 Task: Search one way flight ticket for 5 adults, 1 child, 2 infants in seat and 1 infant on lap in business from San Juan: Fernando Luis Ribas Dominicci Airport (isla Grande Airport) to Greenville: Pitt-greenville Airport on 5-2-2023. Choice of flights is American. Number of bags: 2 checked bags. Price is upto 81000. Outbound departure time preference is 10:00.
Action: Mouse moved to (224, 337)
Screenshot: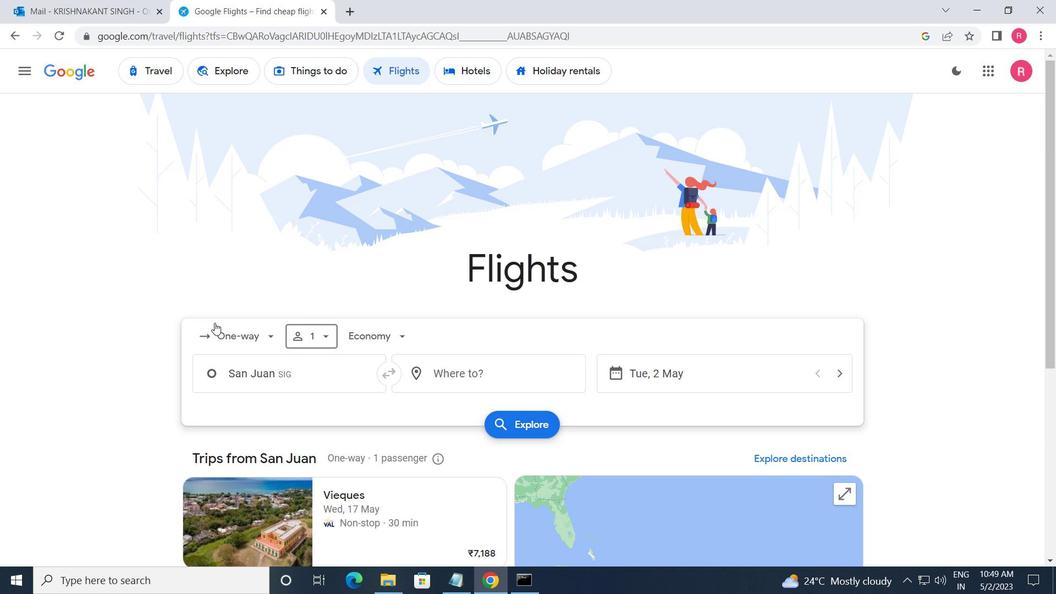 
Action: Mouse pressed left at (224, 337)
Screenshot: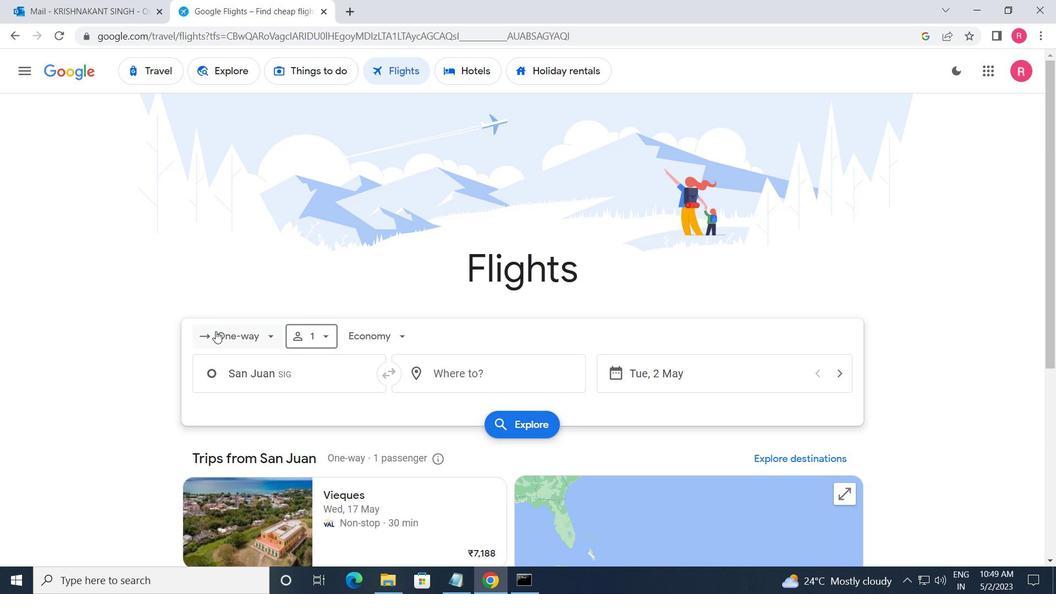 
Action: Mouse moved to (248, 402)
Screenshot: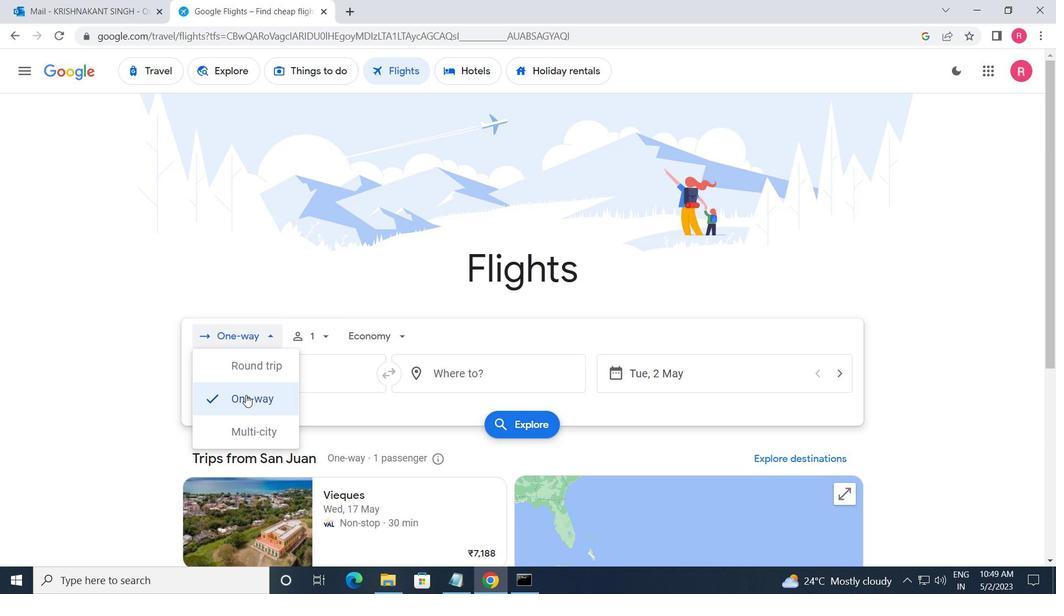
Action: Mouse pressed left at (248, 402)
Screenshot: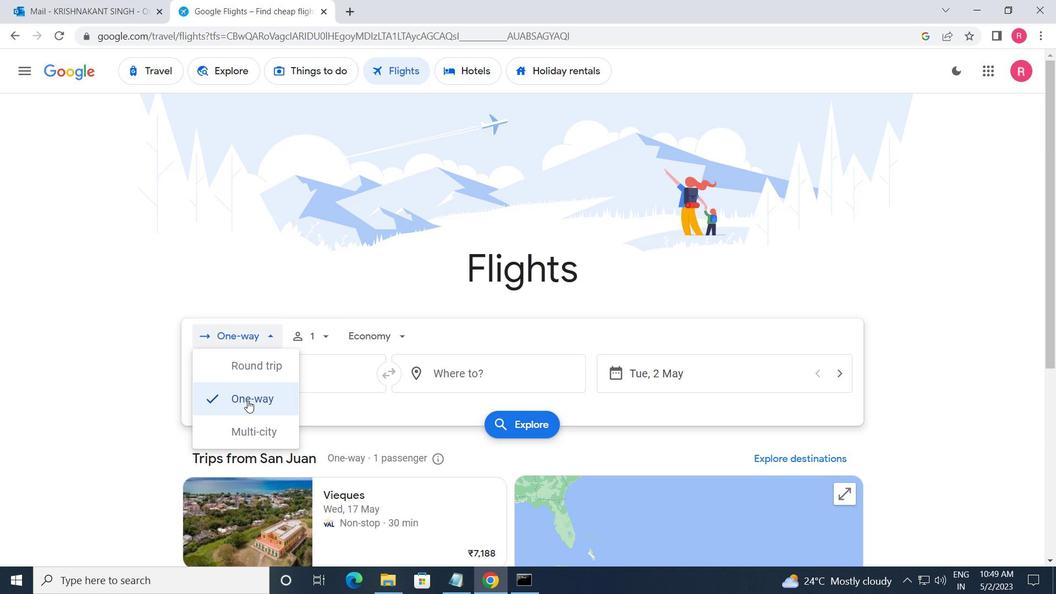 
Action: Mouse moved to (309, 336)
Screenshot: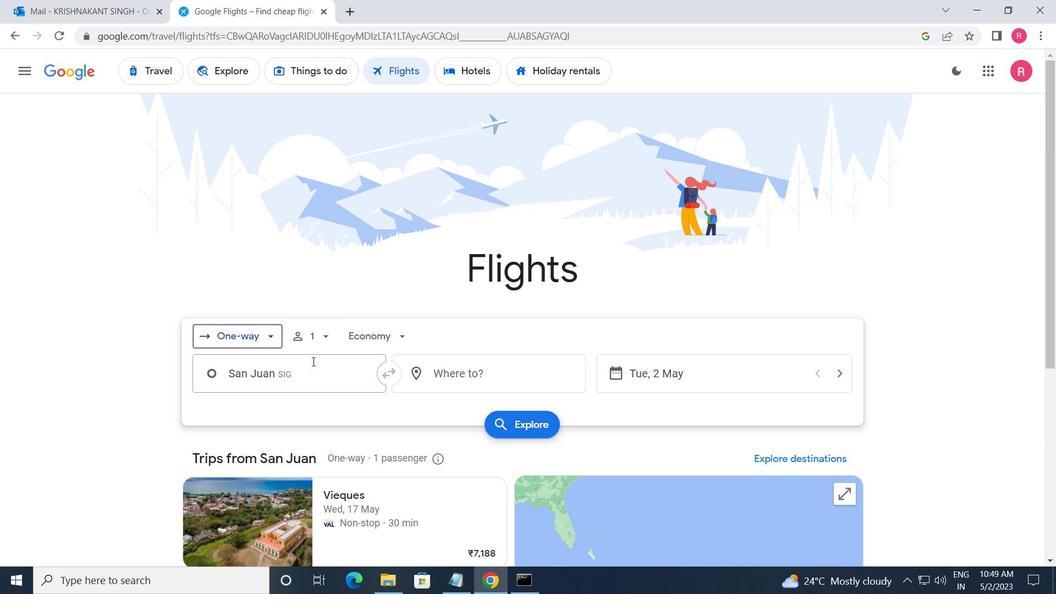 
Action: Mouse pressed left at (309, 336)
Screenshot: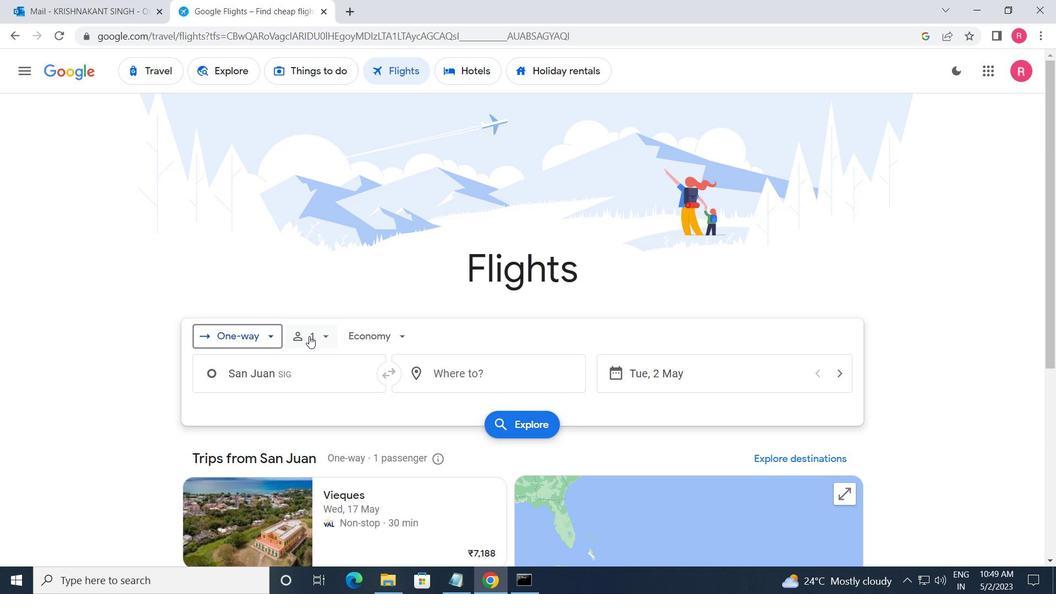
Action: Mouse moved to (432, 381)
Screenshot: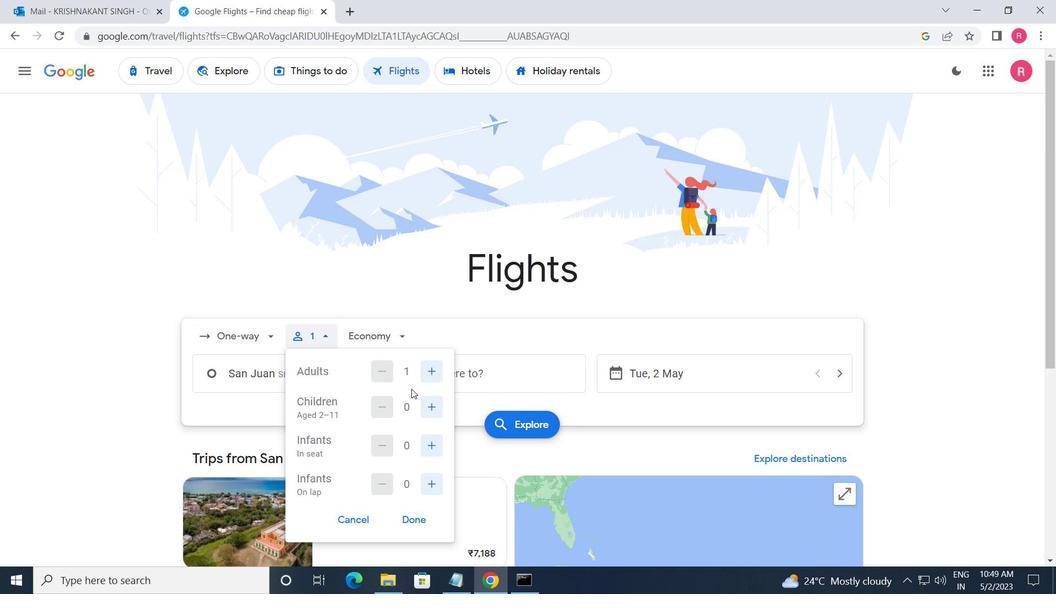 
Action: Mouse pressed left at (432, 381)
Screenshot: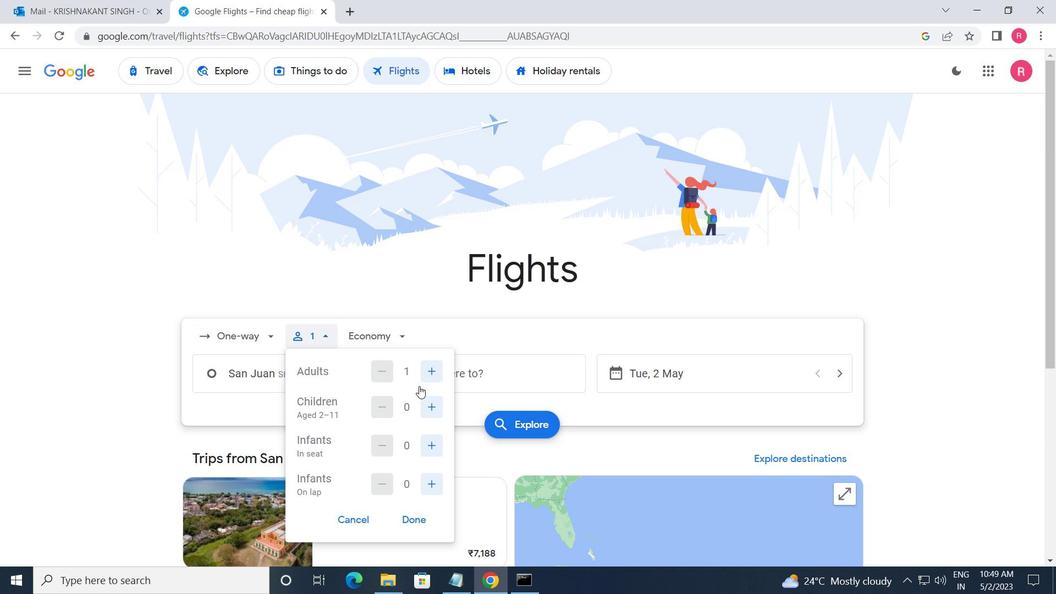 
Action: Mouse pressed left at (432, 381)
Screenshot: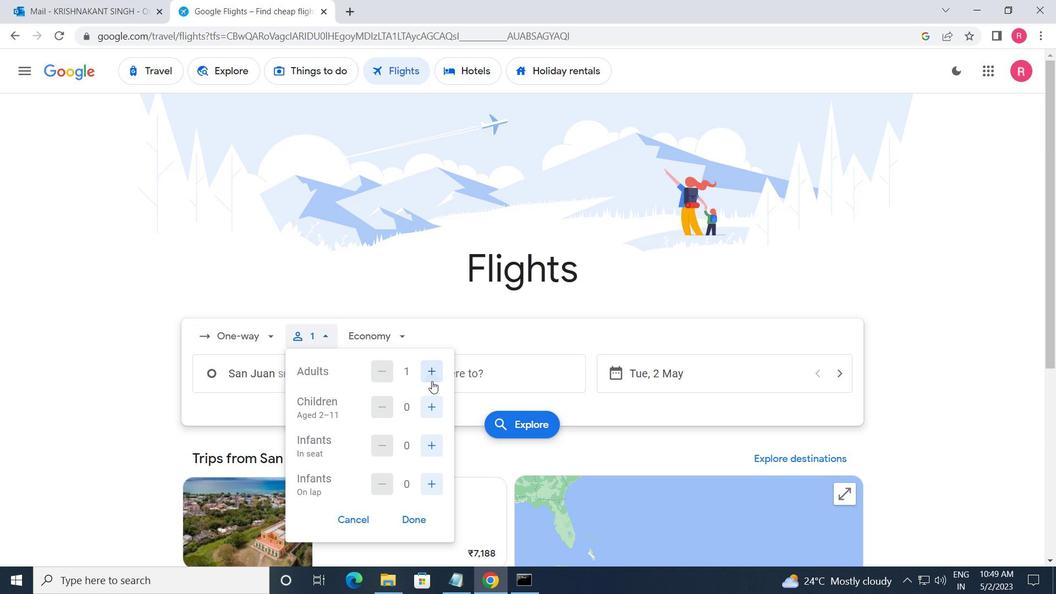 
Action: Mouse pressed left at (432, 381)
Screenshot: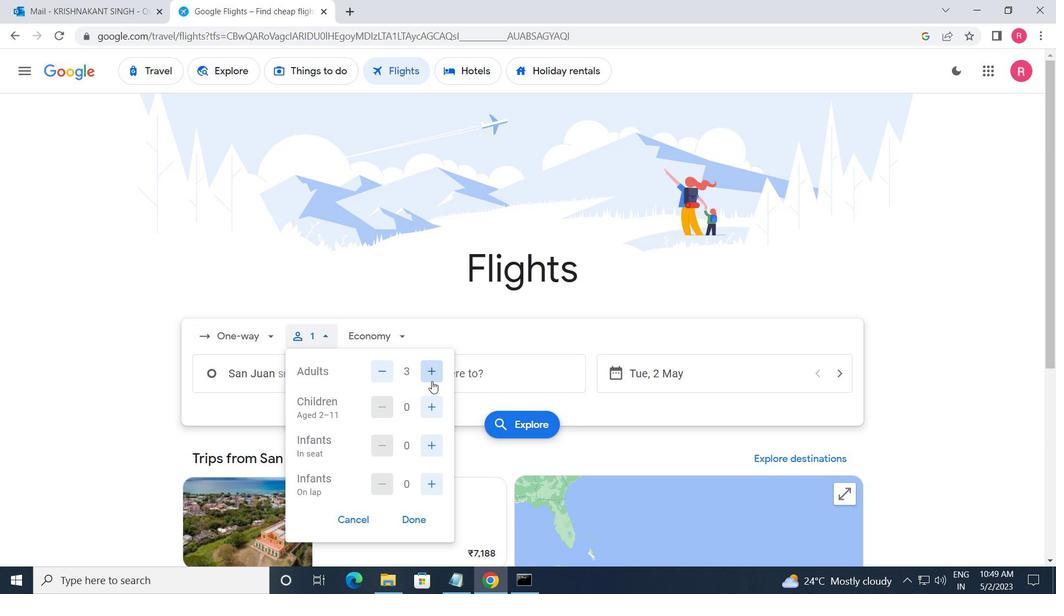 
Action: Mouse pressed left at (432, 381)
Screenshot: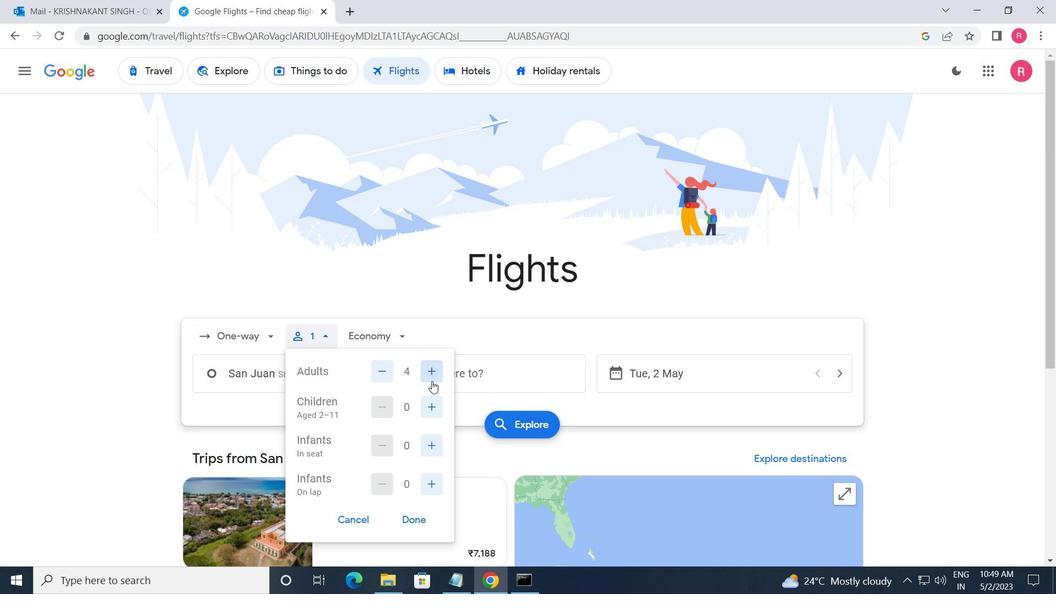
Action: Mouse moved to (433, 416)
Screenshot: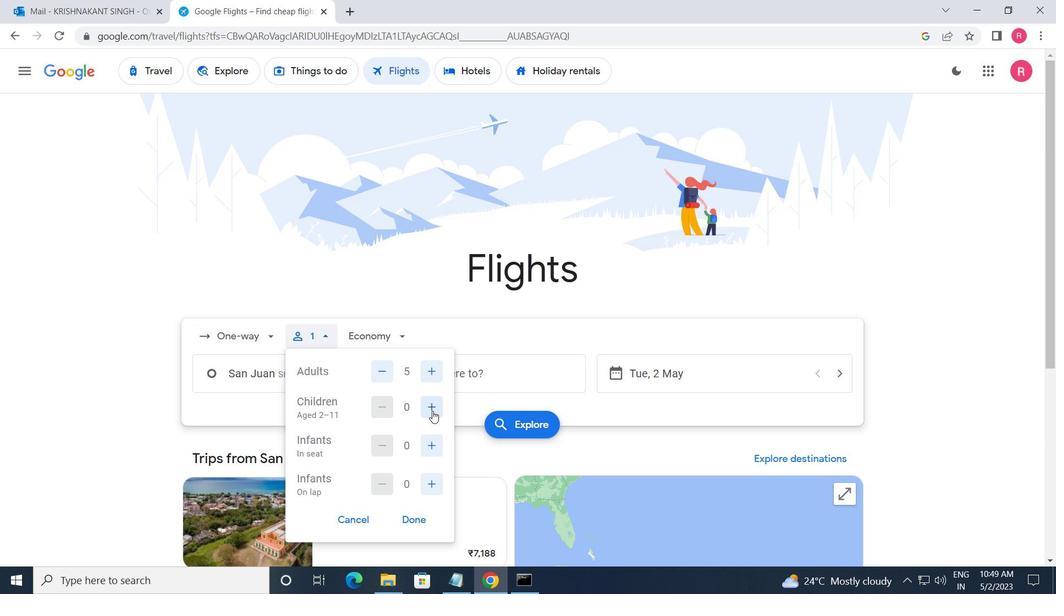 
Action: Mouse pressed left at (433, 416)
Screenshot: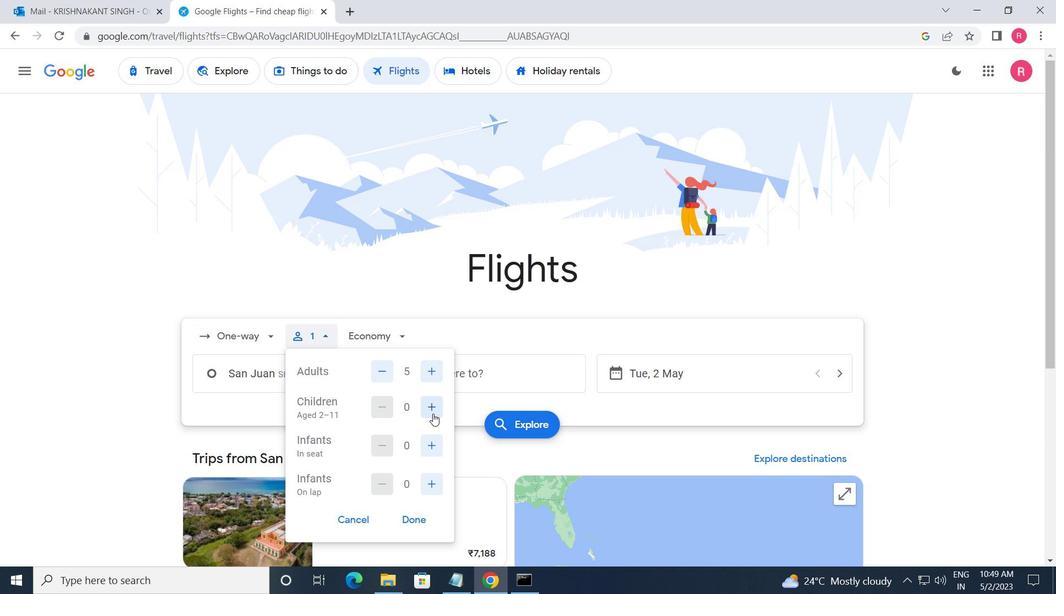 
Action: Mouse moved to (430, 441)
Screenshot: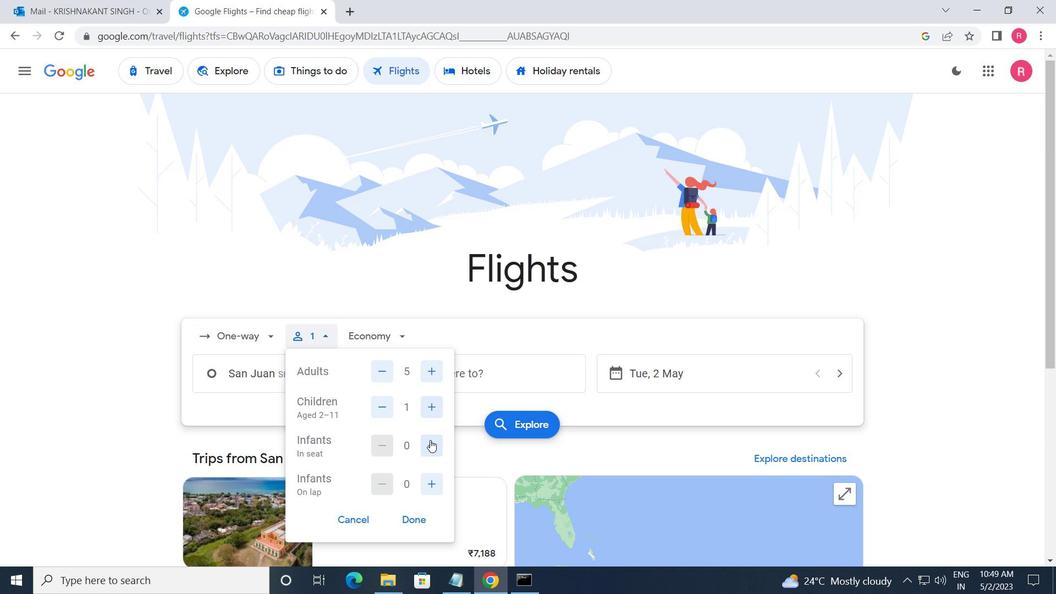 
Action: Mouse pressed left at (430, 441)
Screenshot: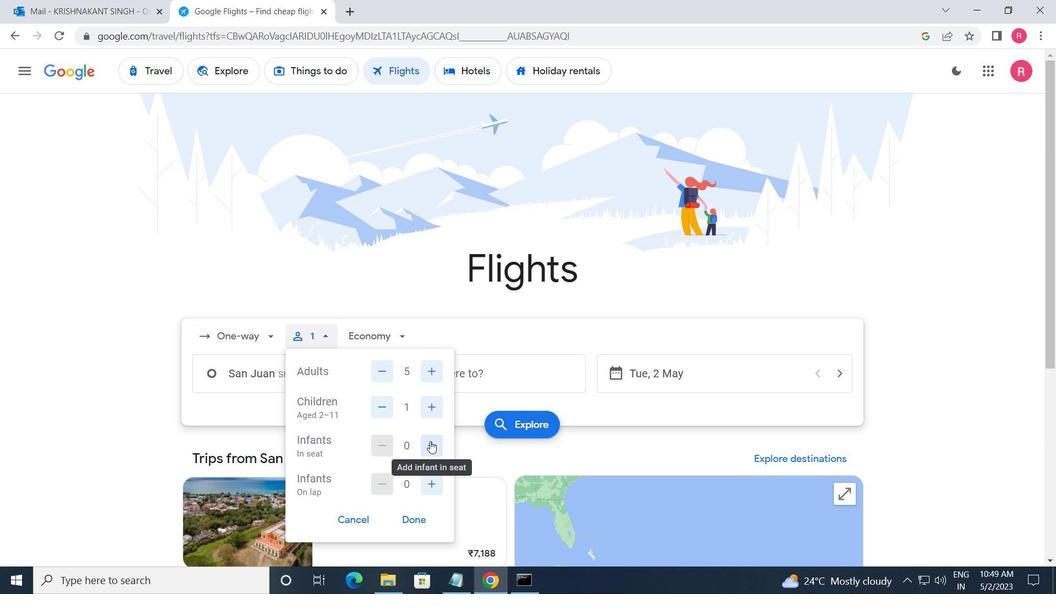 
Action: Mouse pressed left at (430, 441)
Screenshot: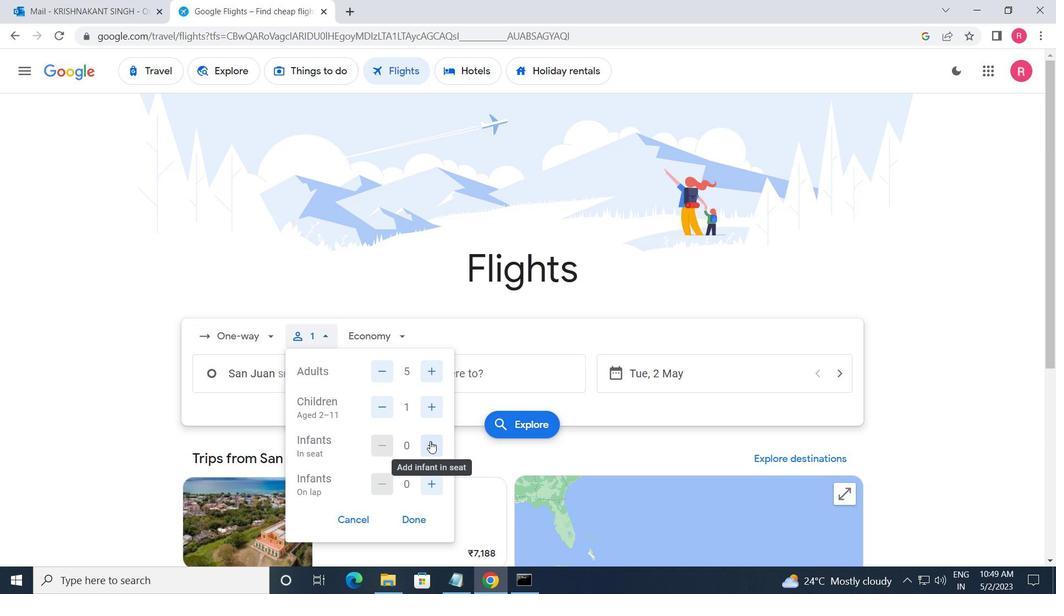 
Action: Mouse moved to (437, 484)
Screenshot: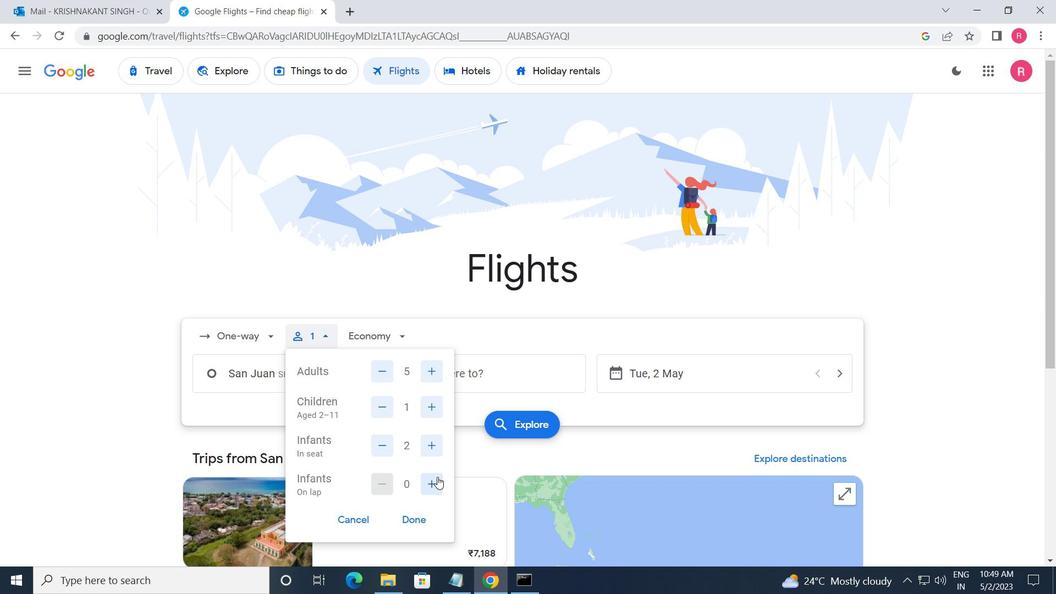
Action: Mouse pressed left at (437, 484)
Screenshot: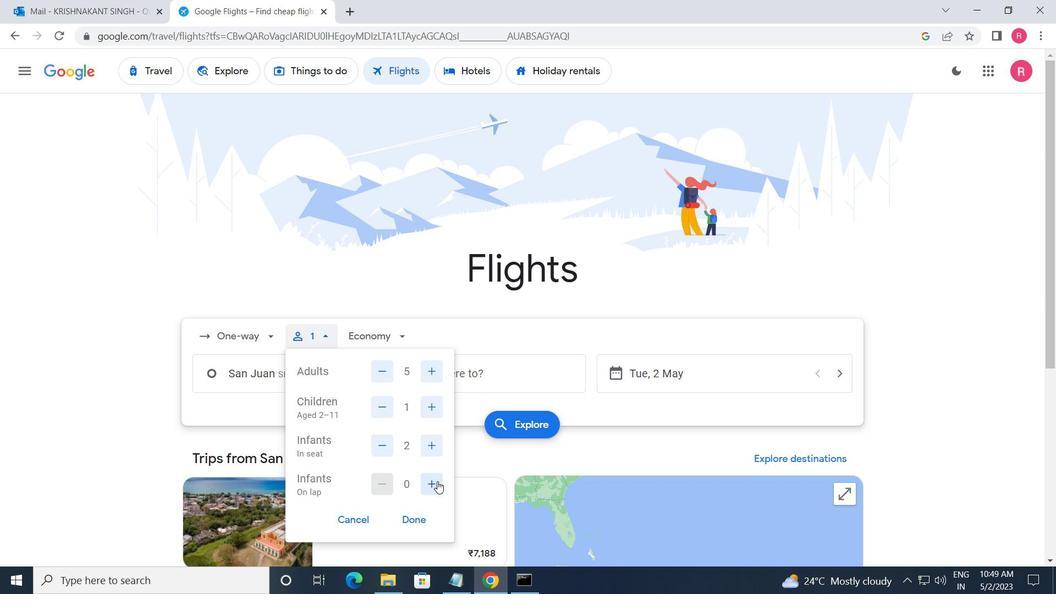 
Action: Mouse moved to (418, 517)
Screenshot: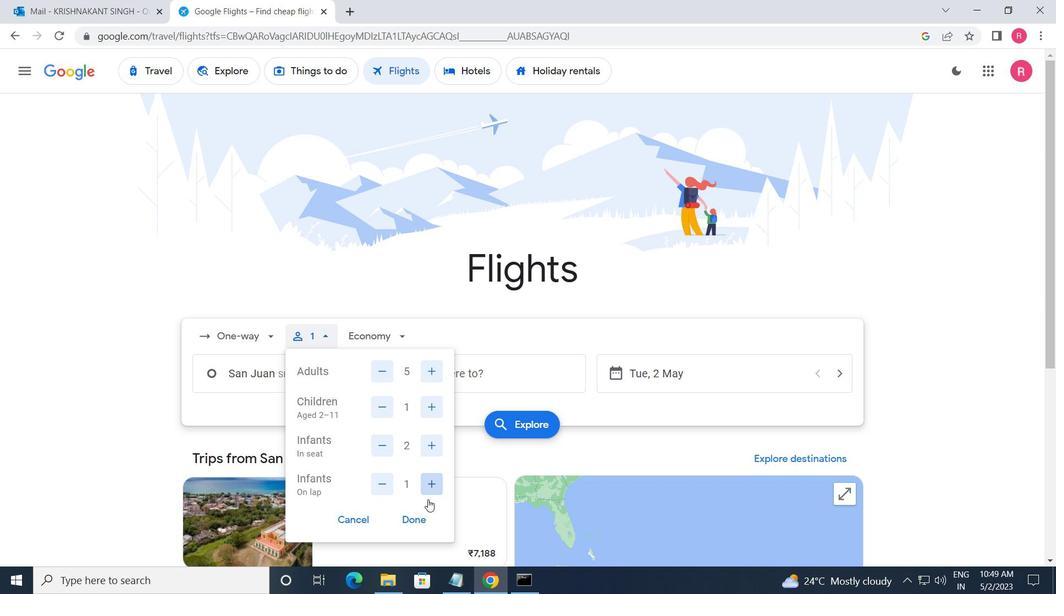 
Action: Mouse pressed left at (418, 517)
Screenshot: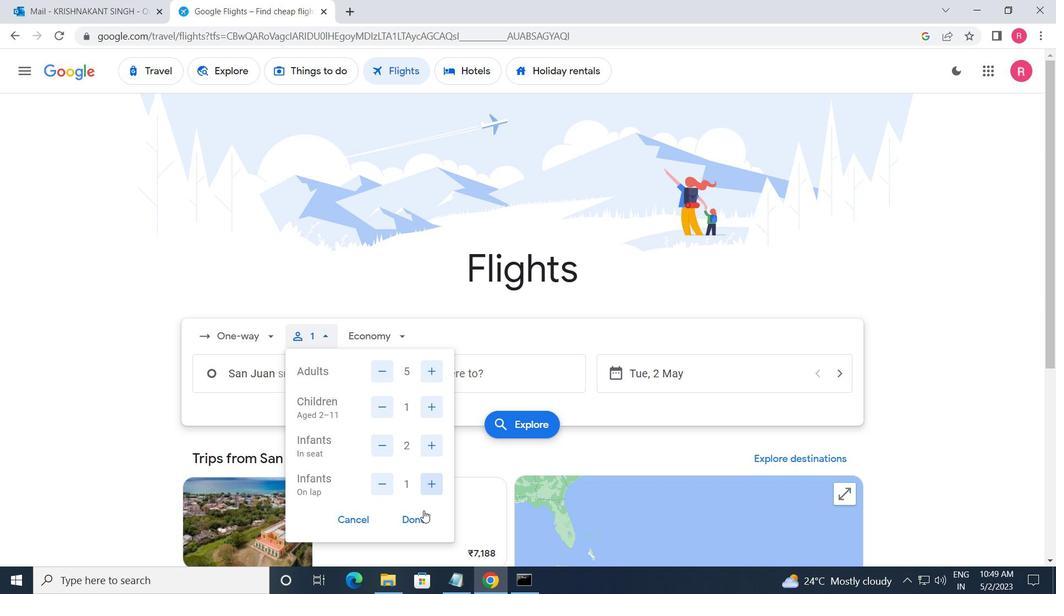 
Action: Mouse moved to (380, 345)
Screenshot: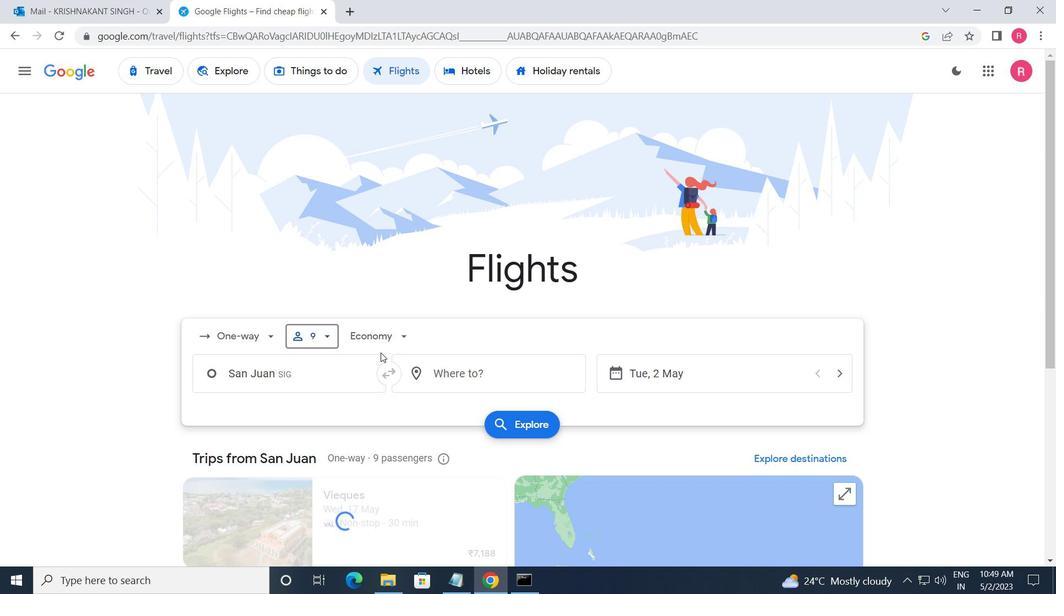 
Action: Mouse pressed left at (380, 345)
Screenshot: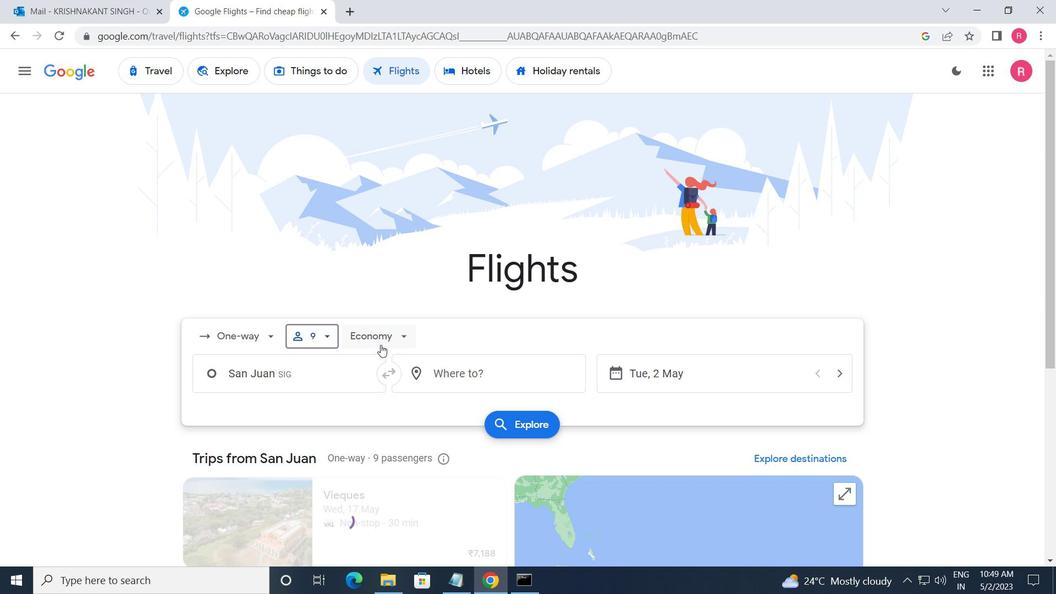 
Action: Mouse moved to (385, 429)
Screenshot: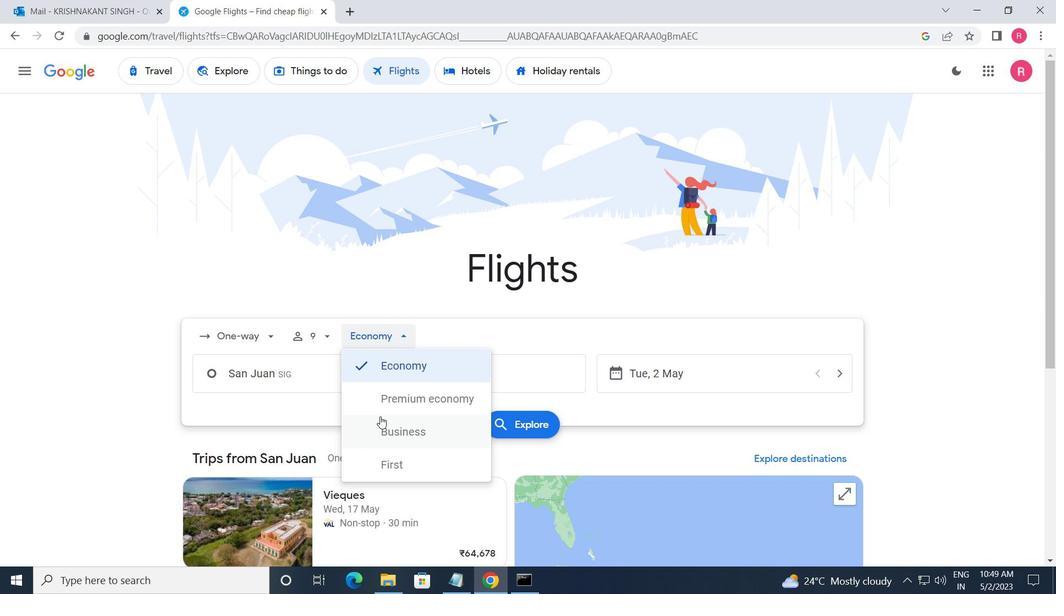 
Action: Mouse pressed left at (385, 429)
Screenshot: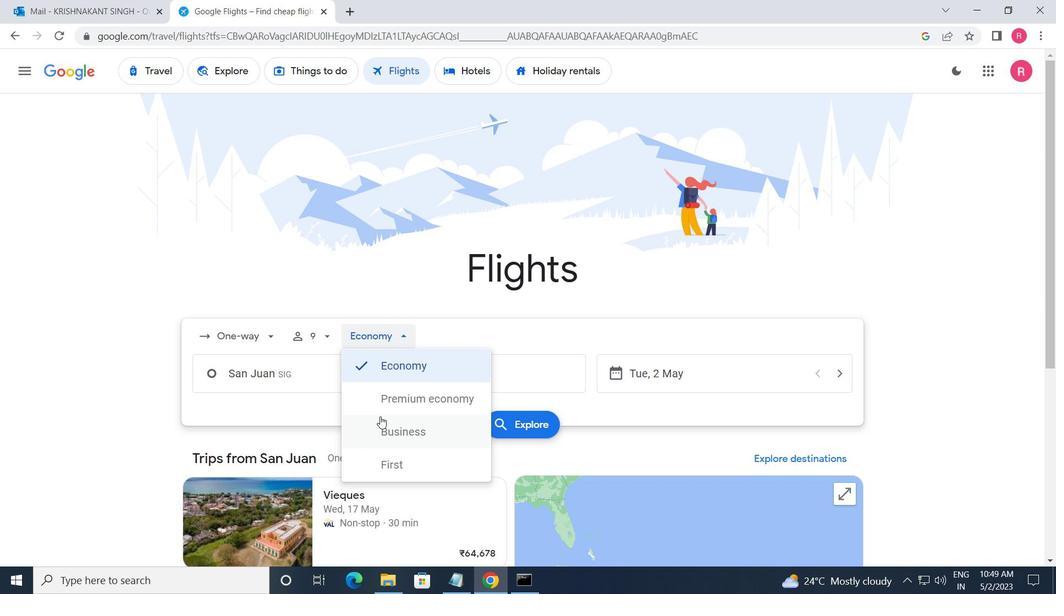 
Action: Mouse moved to (330, 379)
Screenshot: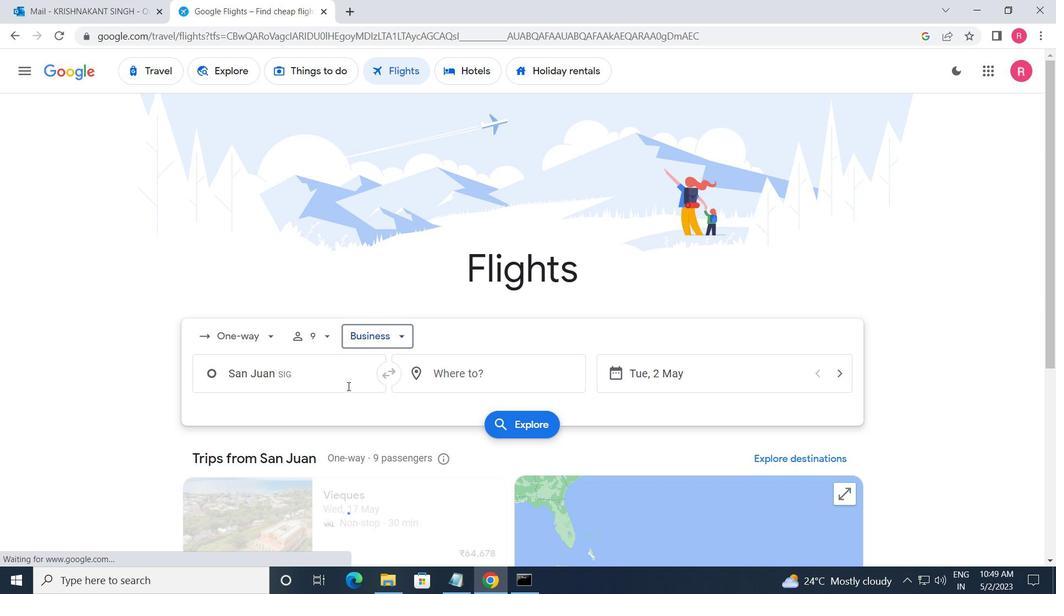 
Action: Mouse pressed left at (330, 379)
Screenshot: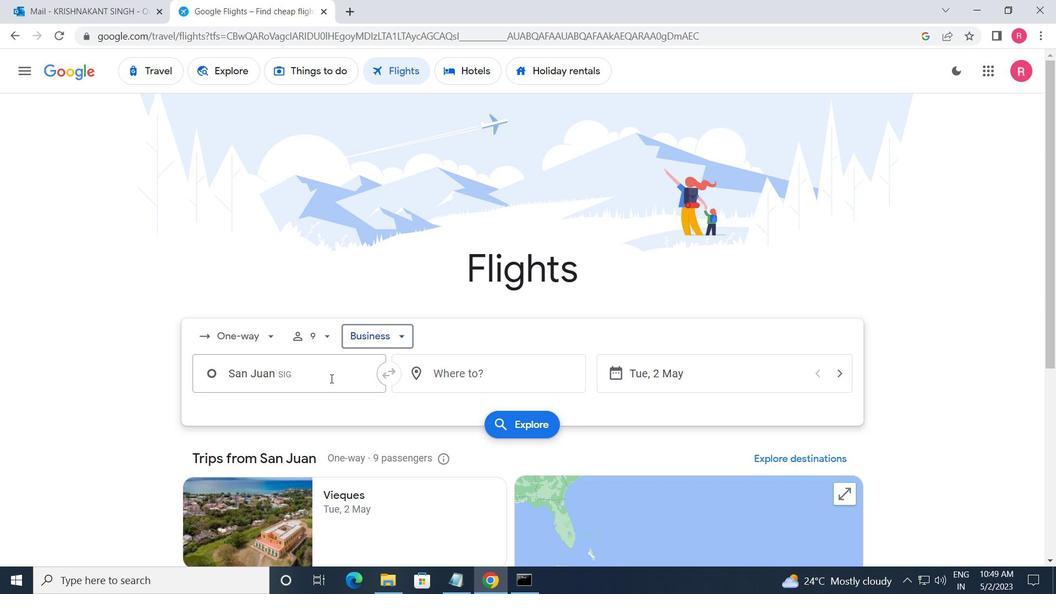 
Action: Mouse moved to (215, 369)
Screenshot: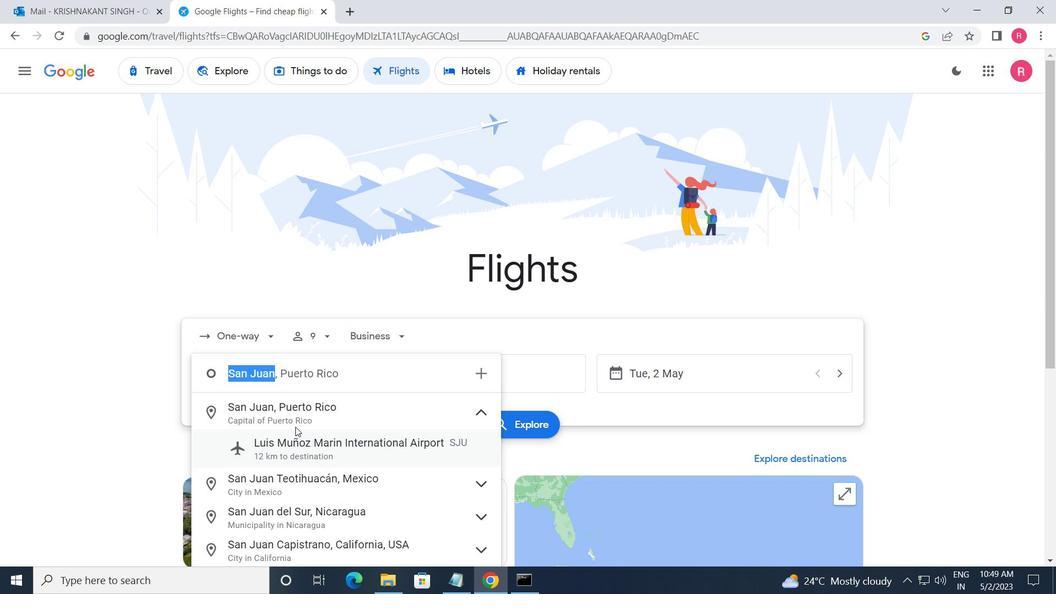 
Action: Key pressed <Key.shift><Key.shift><Key.shift><Key.shift><Key.shift><Key.shift><Key.shift><Key.shift><Key.shift><Key.shift><Key.shift><Key.shift><Key.shift><Key.shift><Key.shift><Key.shift><Key.shift><Key.shift><Key.shift><Key.shift>FERNAN
Screenshot: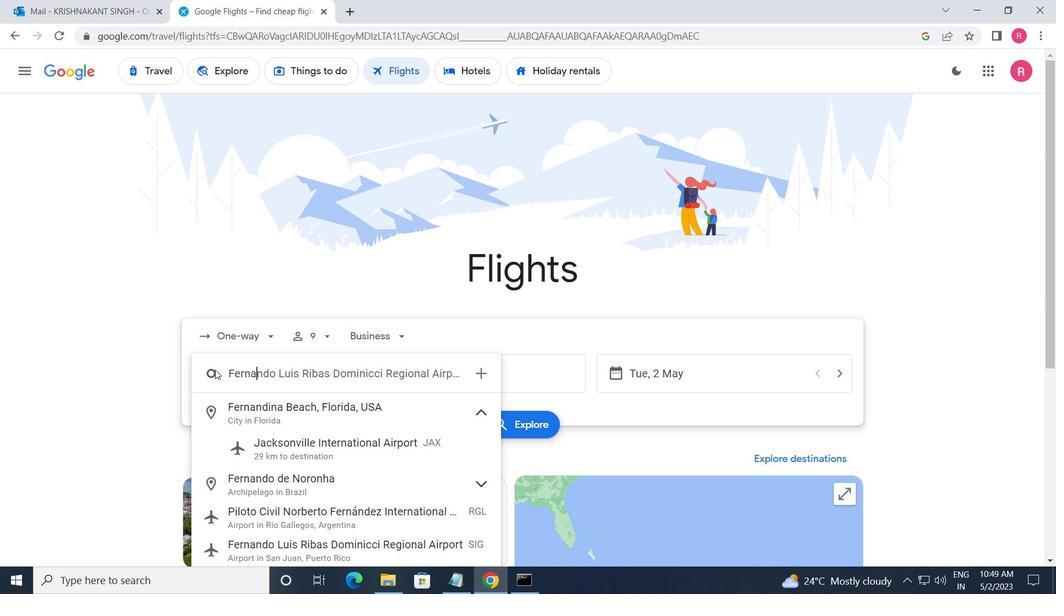 
Action: Mouse moved to (277, 555)
Screenshot: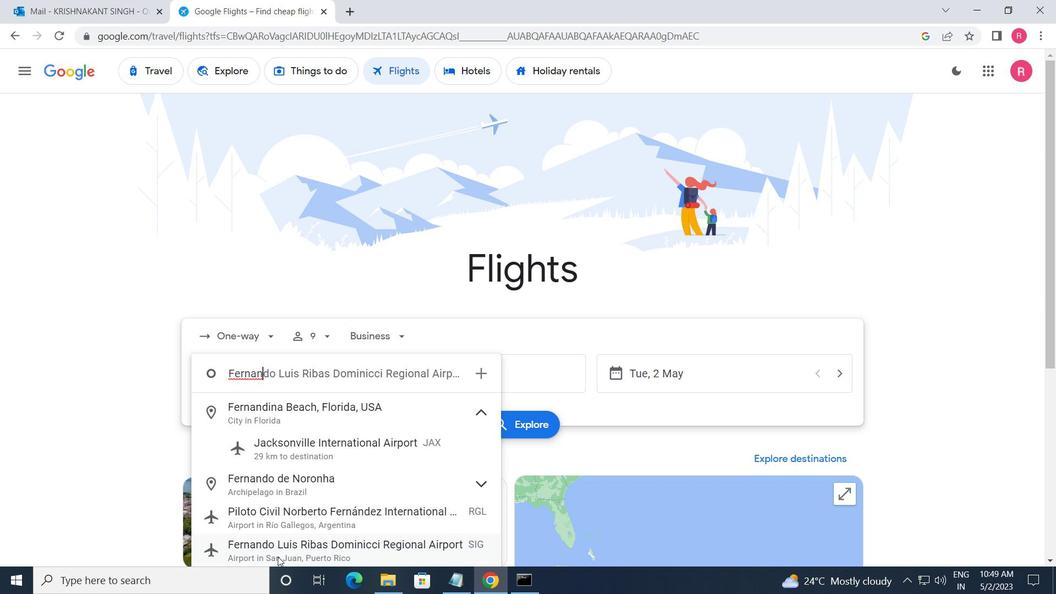 
Action: Mouse pressed left at (277, 555)
Screenshot: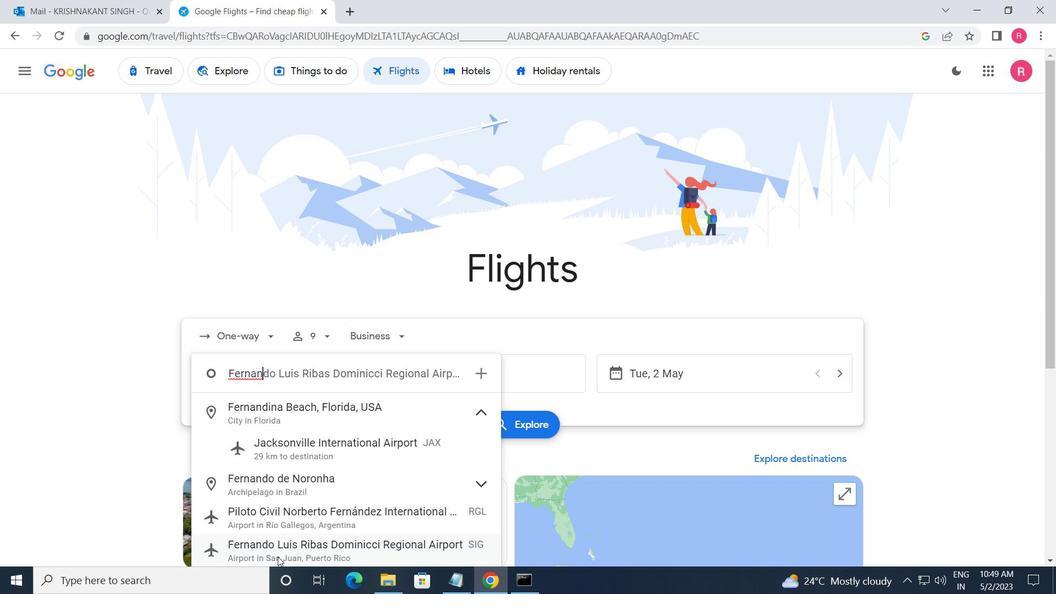 
Action: Mouse moved to (459, 370)
Screenshot: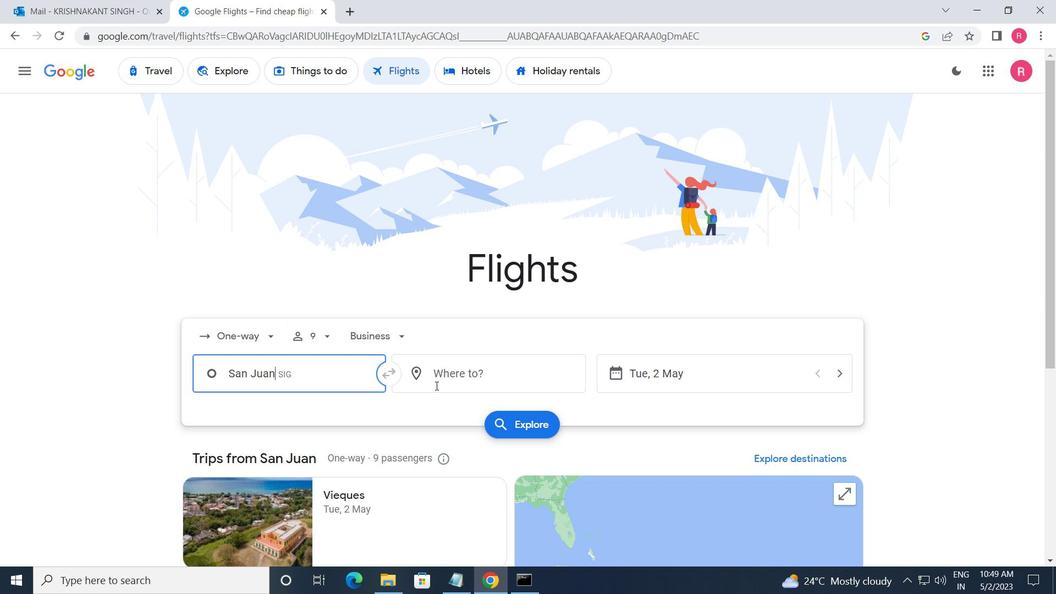 
Action: Mouse pressed left at (459, 370)
Screenshot: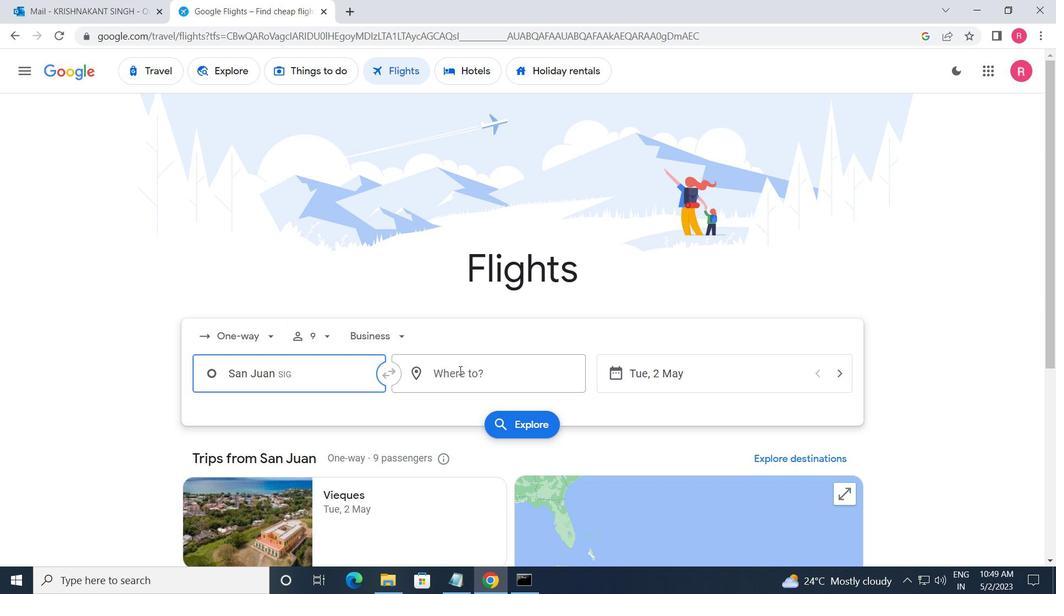 
Action: Mouse moved to (468, 510)
Screenshot: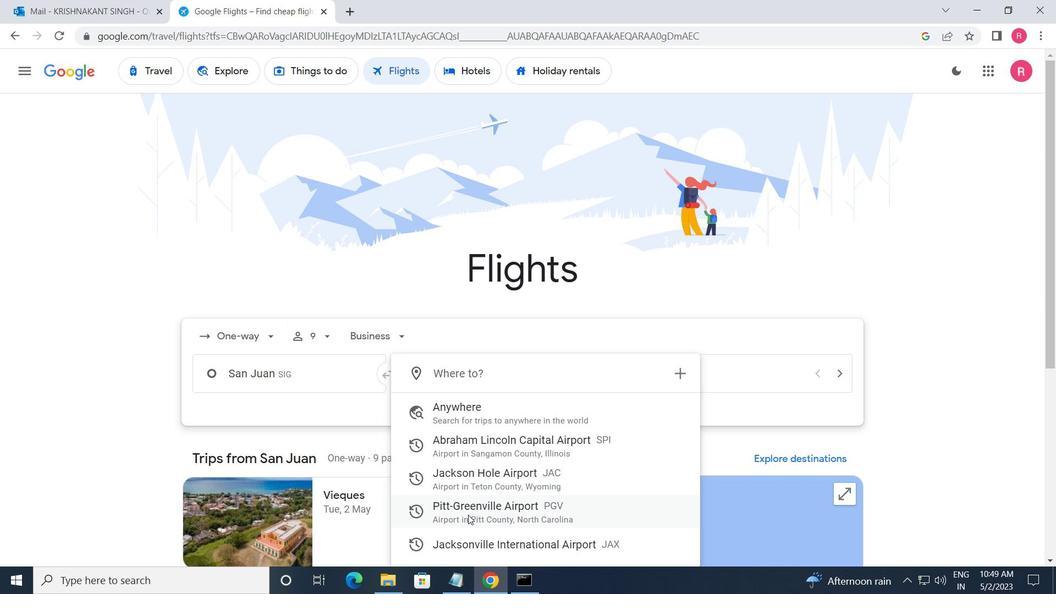 
Action: Mouse pressed left at (468, 510)
Screenshot: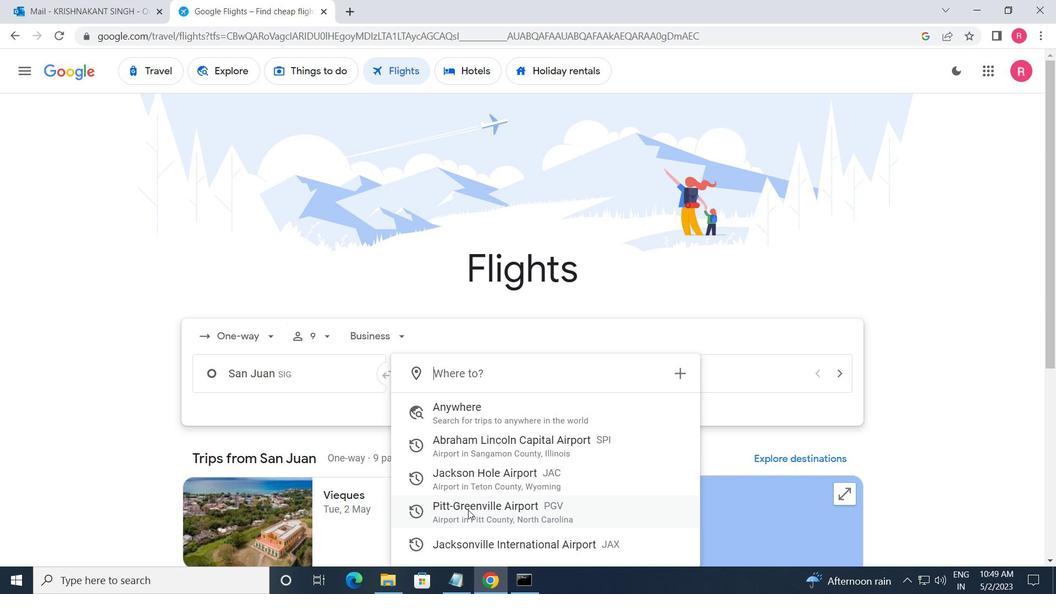 
Action: Mouse moved to (691, 377)
Screenshot: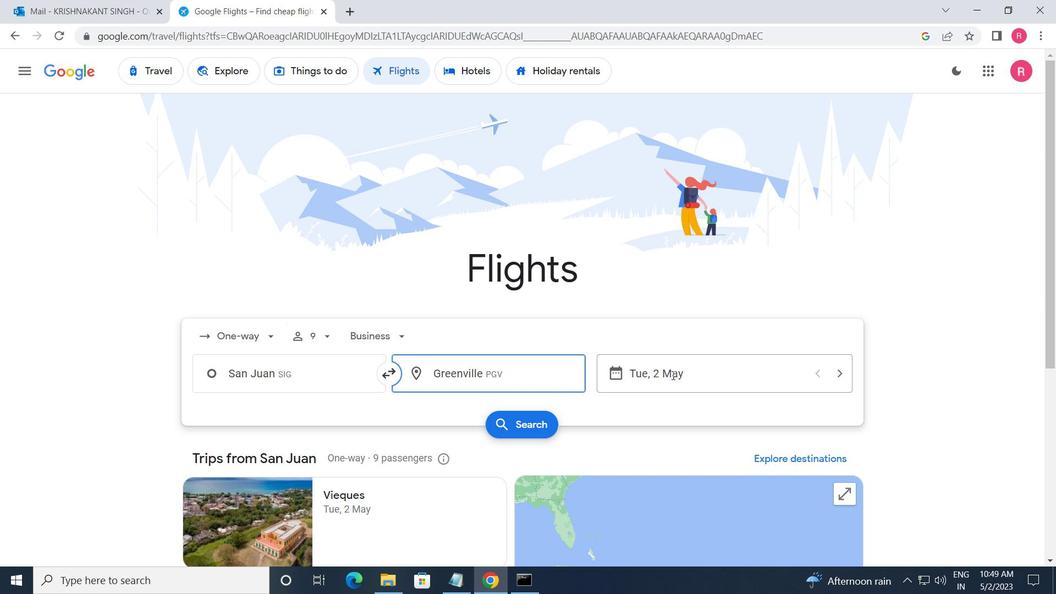 
Action: Mouse pressed left at (691, 377)
Screenshot: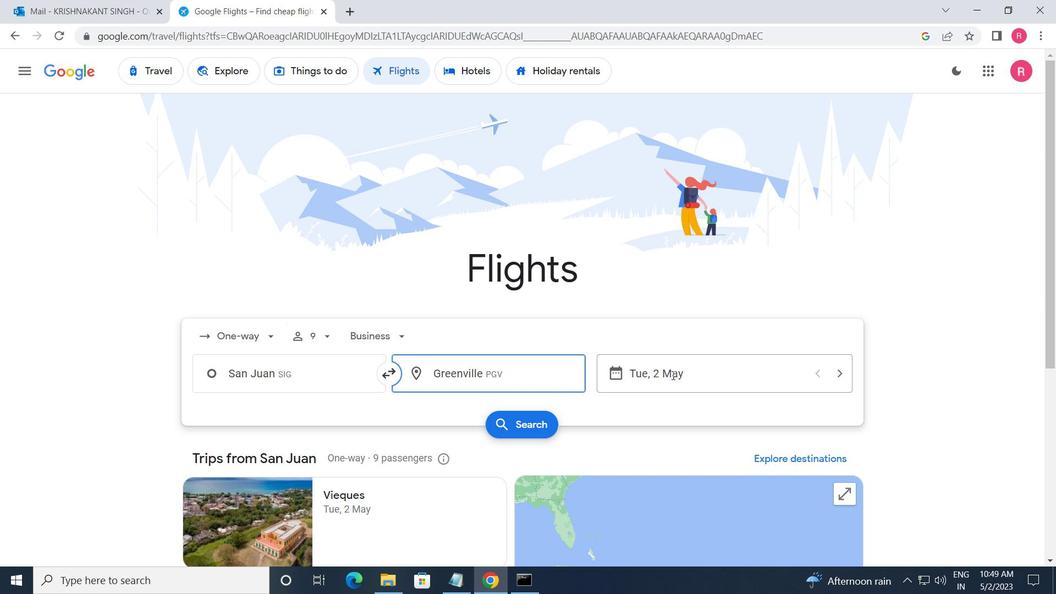 
Action: Mouse moved to (430, 317)
Screenshot: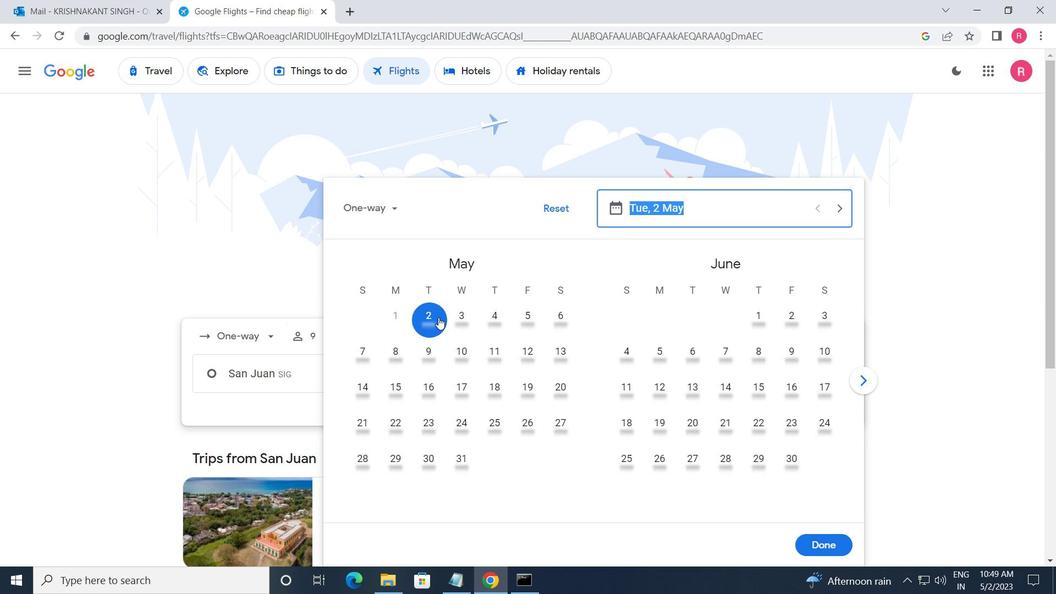 
Action: Mouse pressed left at (430, 317)
Screenshot: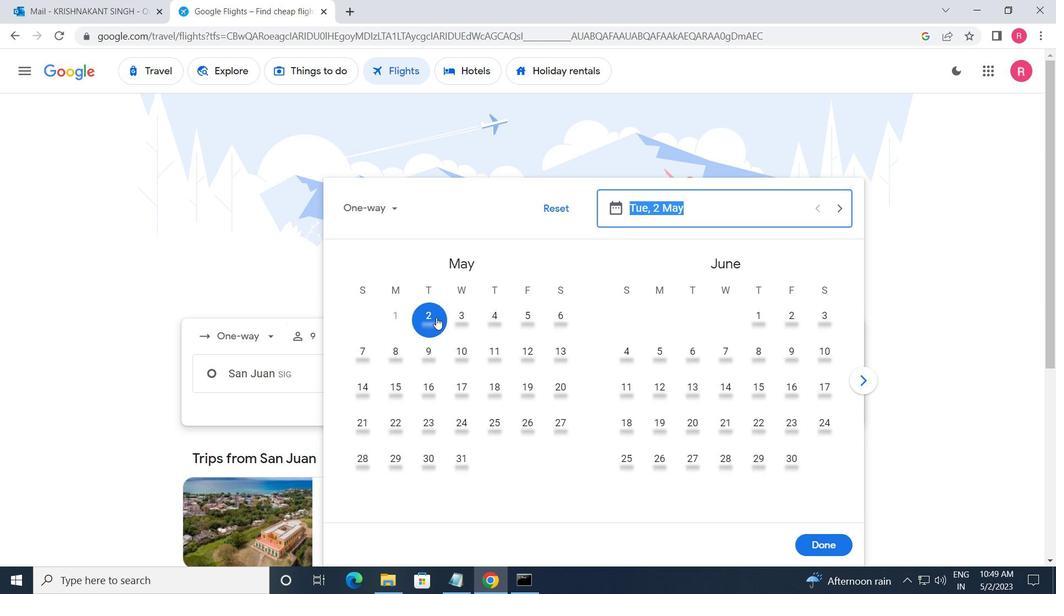 
Action: Mouse moved to (805, 544)
Screenshot: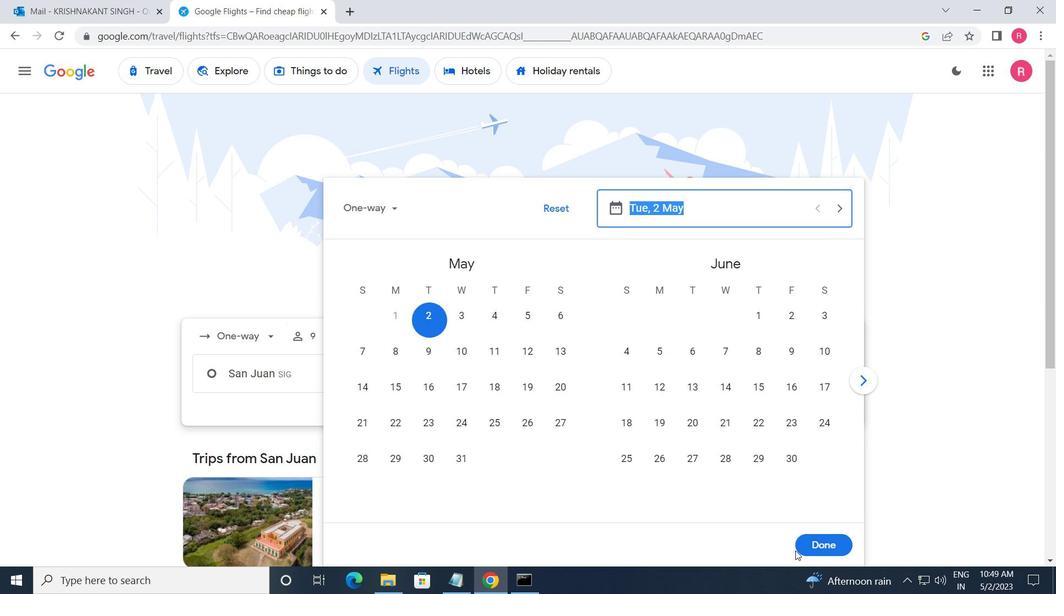 
Action: Mouse pressed left at (805, 544)
Screenshot: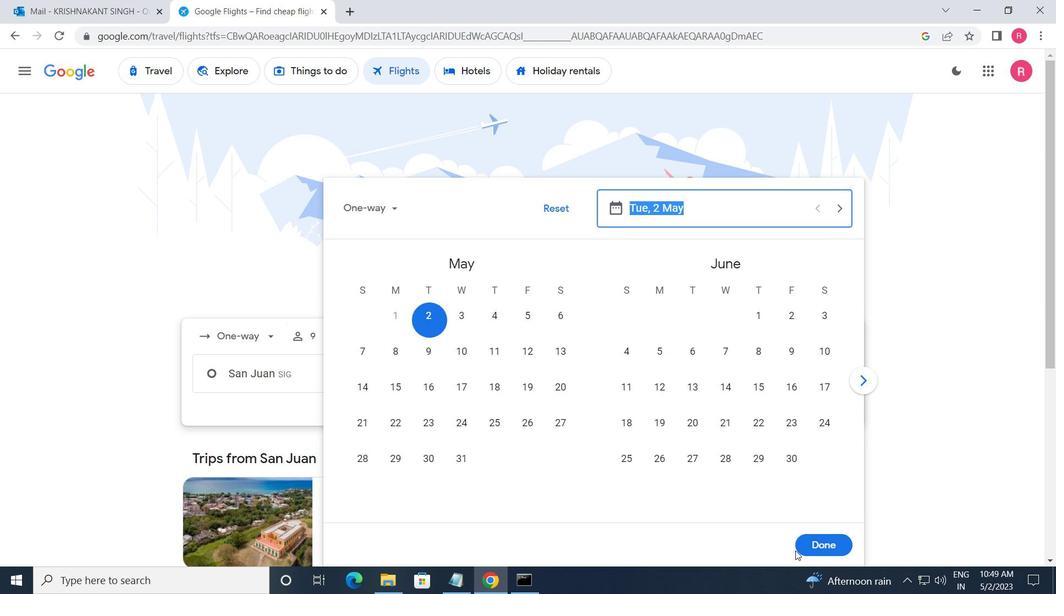
Action: Mouse moved to (510, 423)
Screenshot: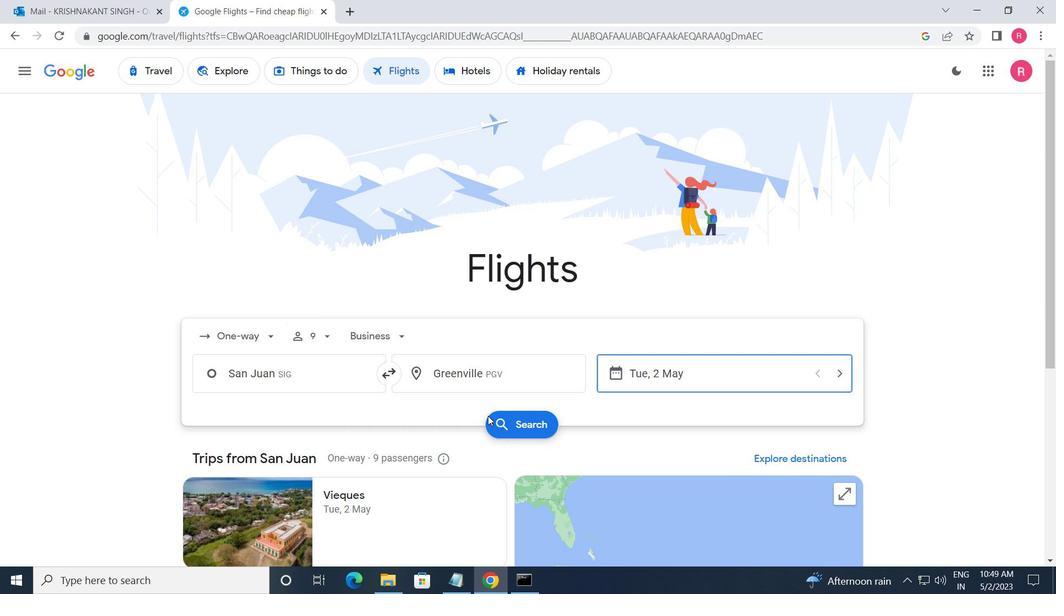 
Action: Mouse pressed left at (510, 423)
Screenshot: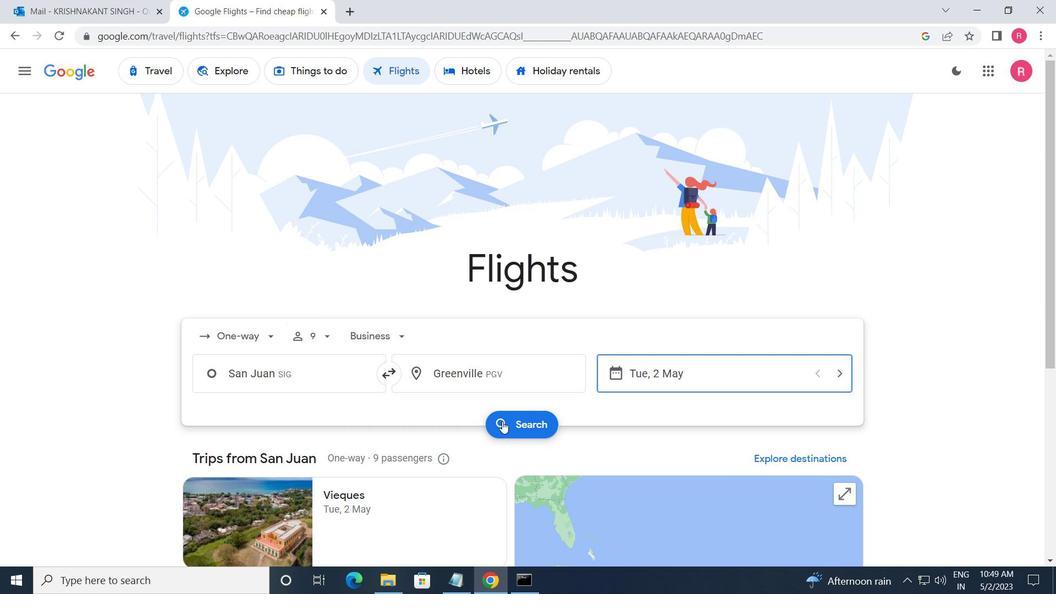 
Action: Mouse moved to (214, 193)
Screenshot: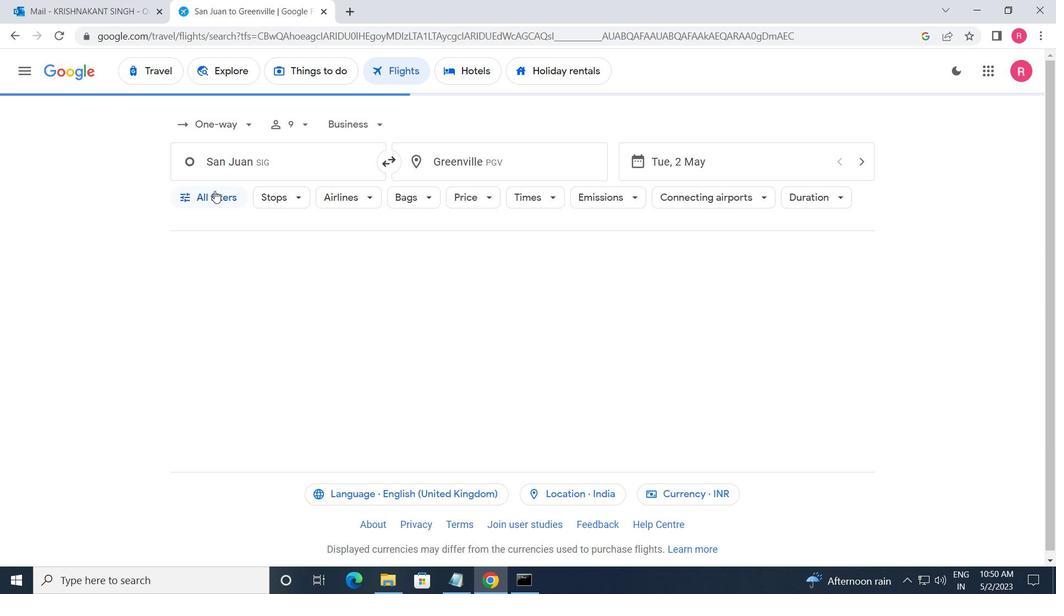 
Action: Mouse pressed left at (214, 193)
Screenshot: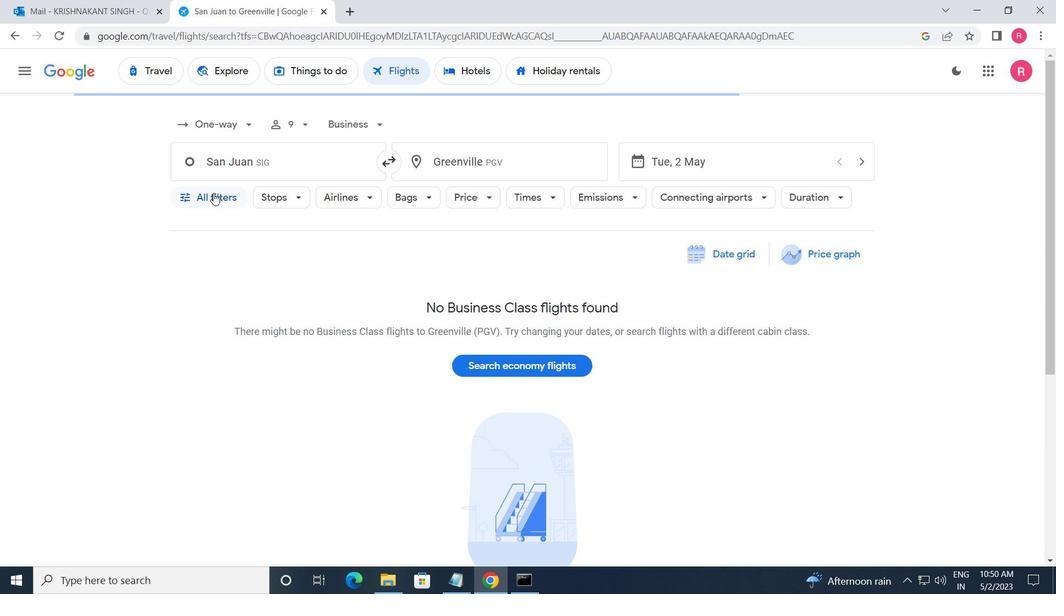 
Action: Mouse moved to (250, 362)
Screenshot: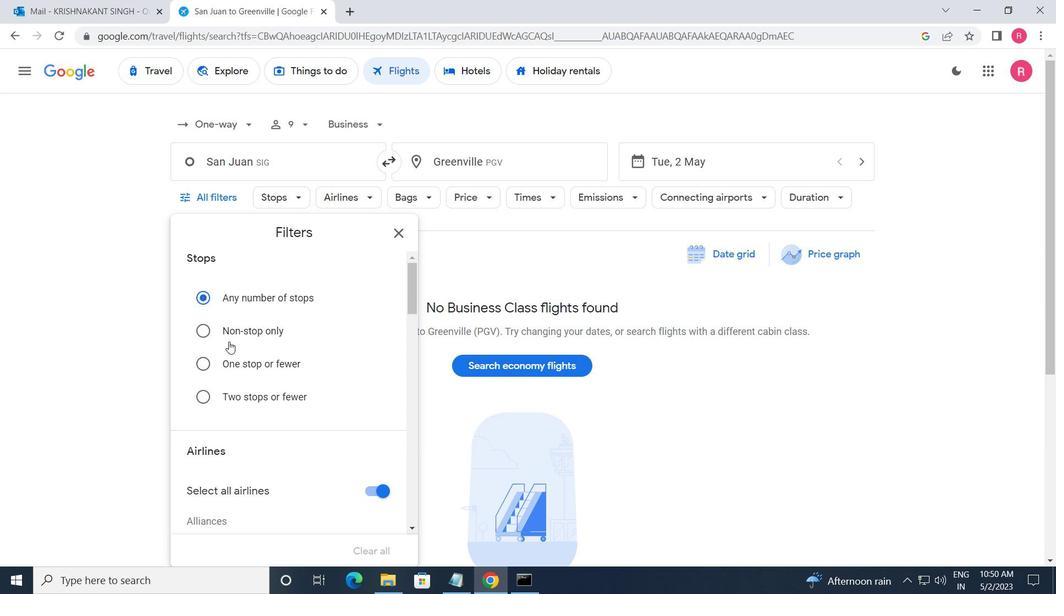 
Action: Mouse scrolled (250, 362) with delta (0, 0)
Screenshot: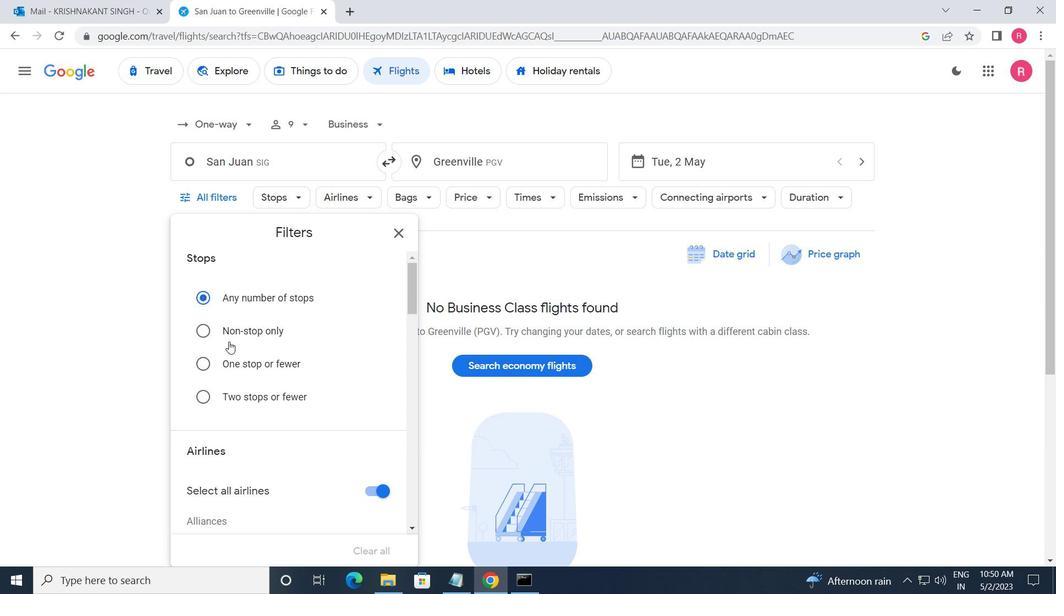 
Action: Mouse moved to (250, 363)
Screenshot: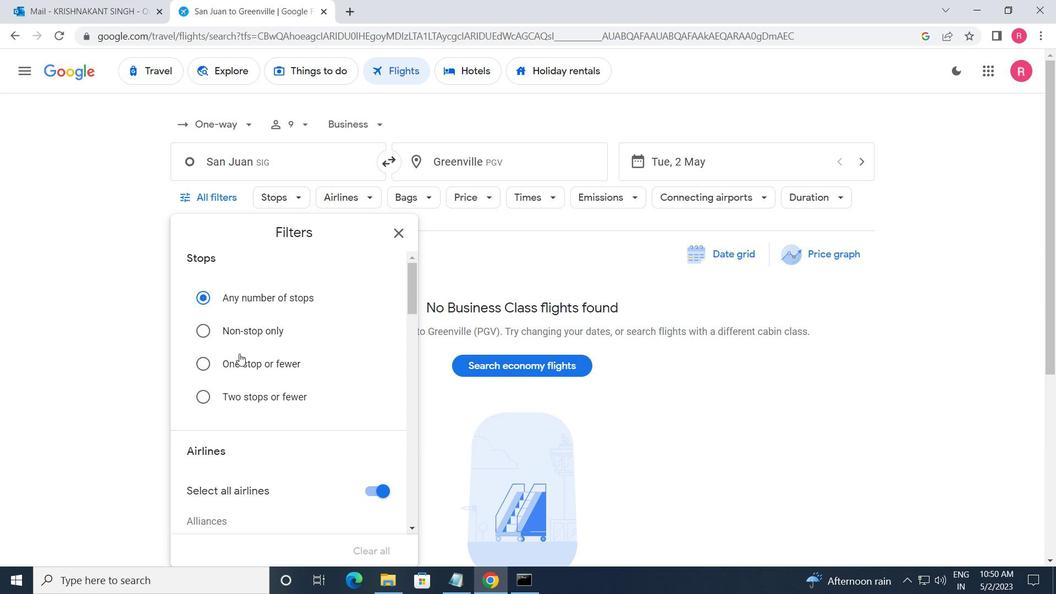 
Action: Mouse scrolled (250, 362) with delta (0, 0)
Screenshot: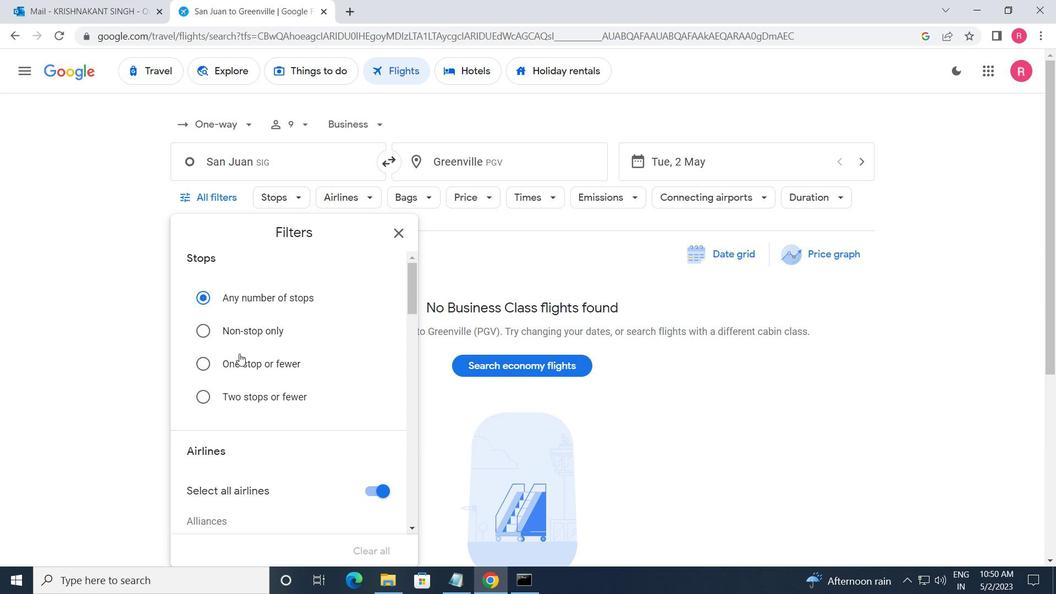 
Action: Mouse scrolled (250, 362) with delta (0, 0)
Screenshot: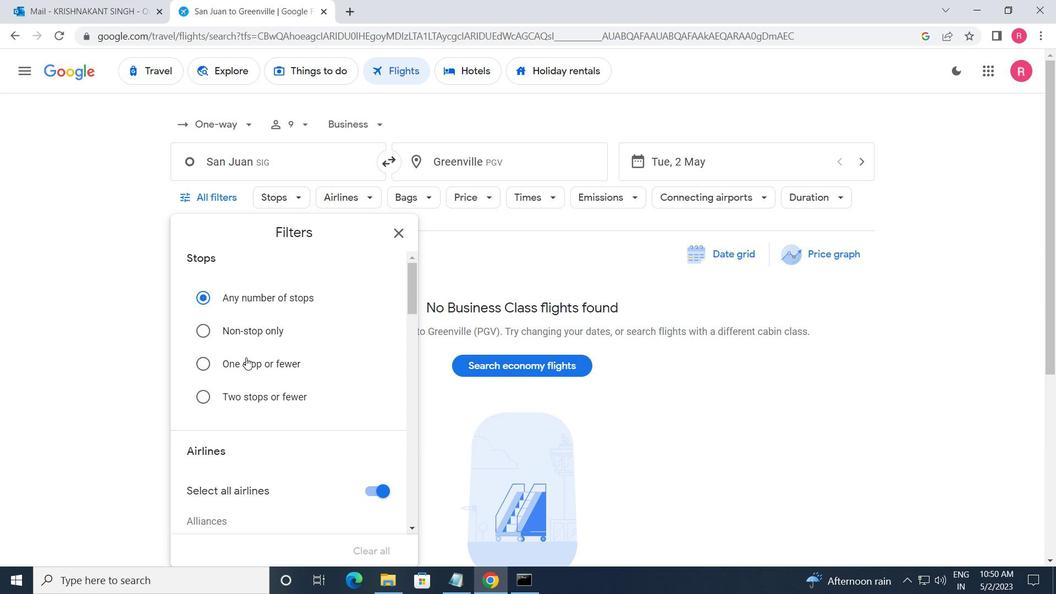 
Action: Mouse scrolled (250, 362) with delta (0, 0)
Screenshot: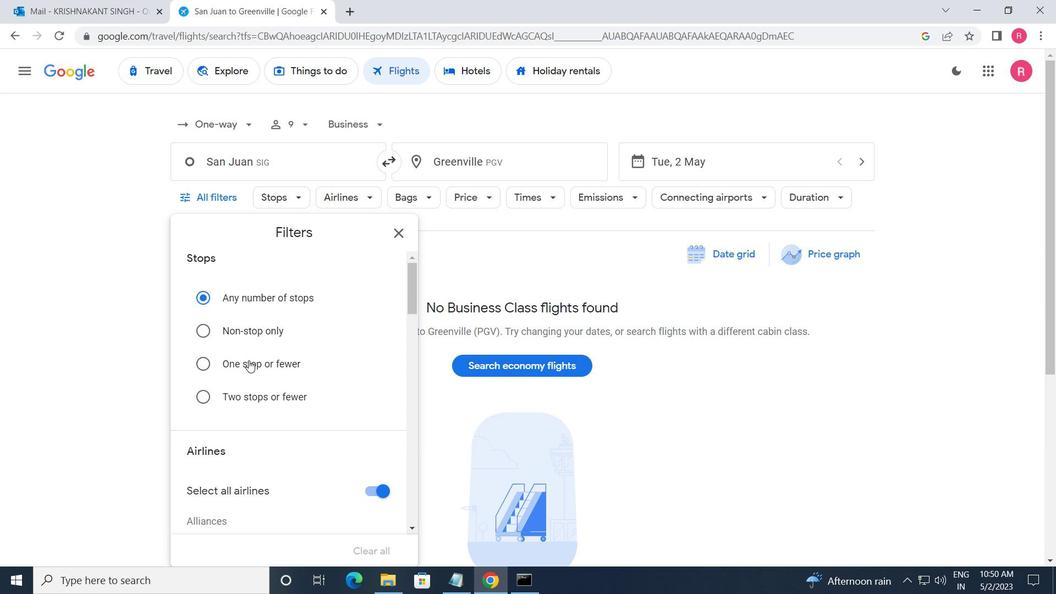 
Action: Mouse scrolled (250, 362) with delta (0, 0)
Screenshot: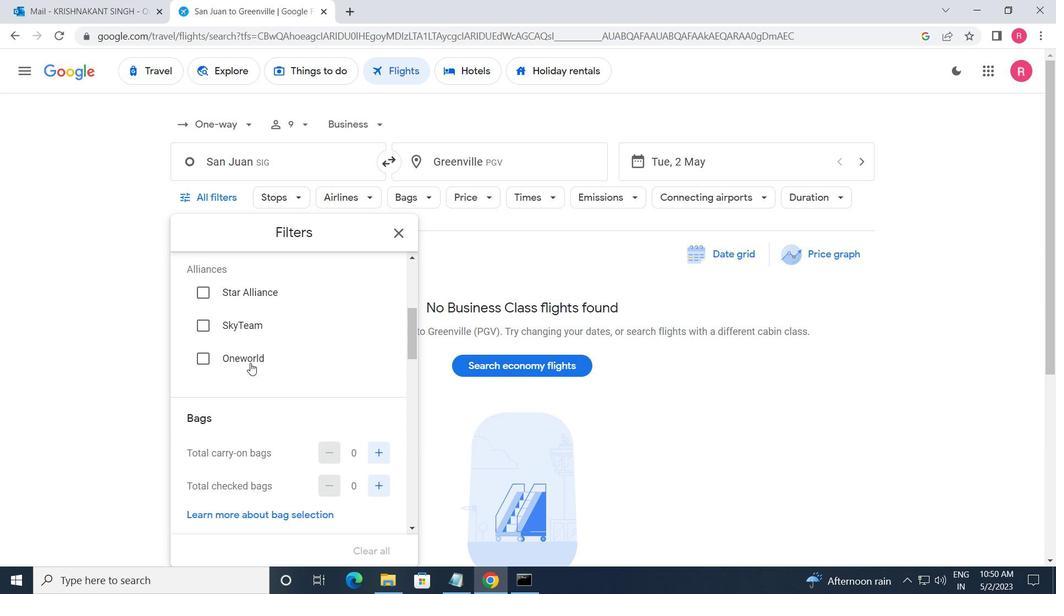
Action: Mouse moved to (249, 363)
Screenshot: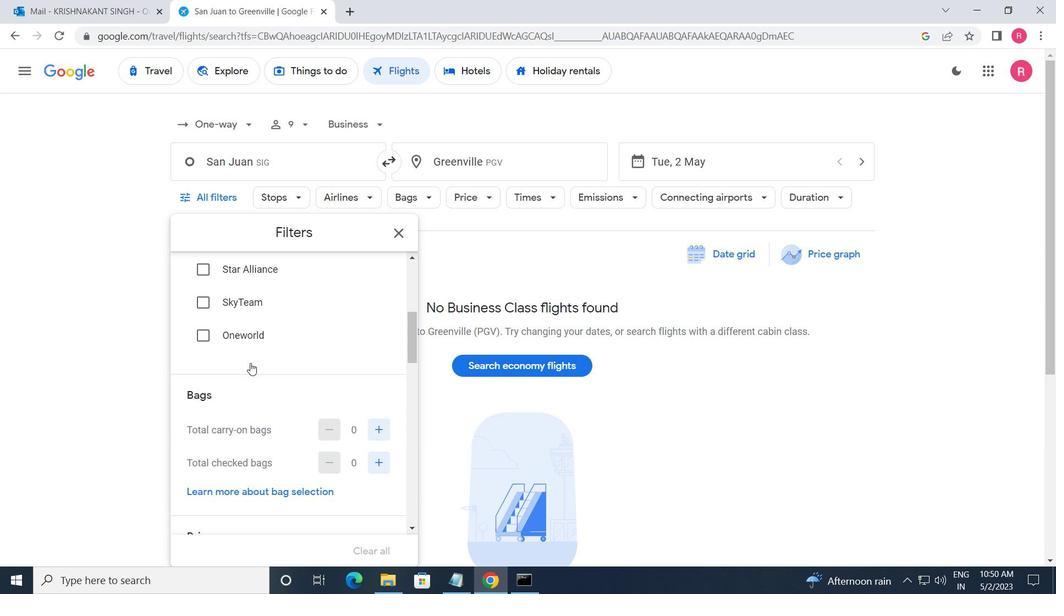 
Action: Mouse scrolled (249, 363) with delta (0, 0)
Screenshot: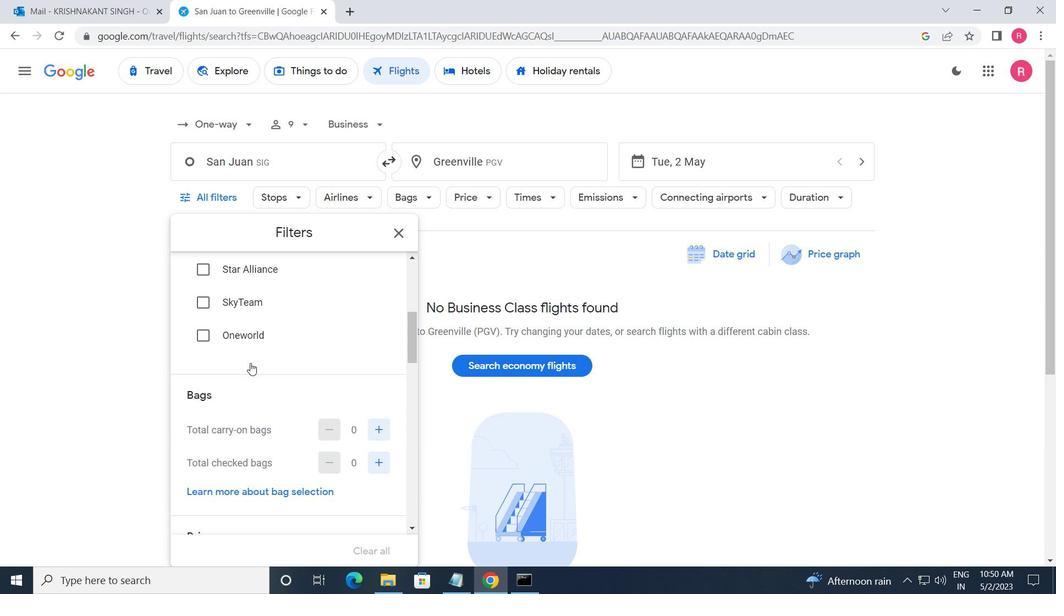 
Action: Mouse scrolled (249, 363) with delta (0, 0)
Screenshot: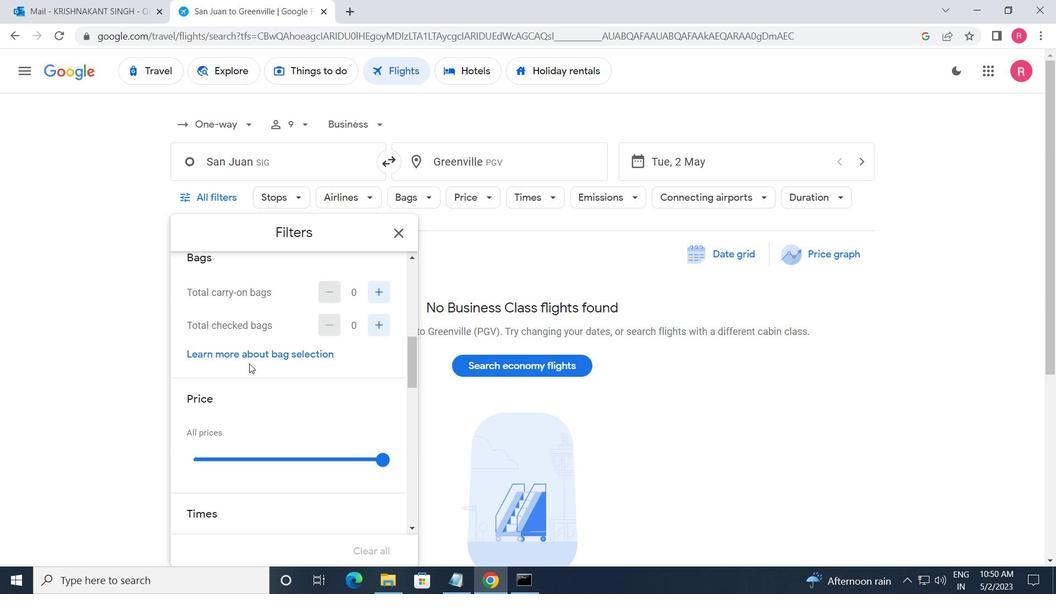 
Action: Mouse scrolled (249, 364) with delta (0, 0)
Screenshot: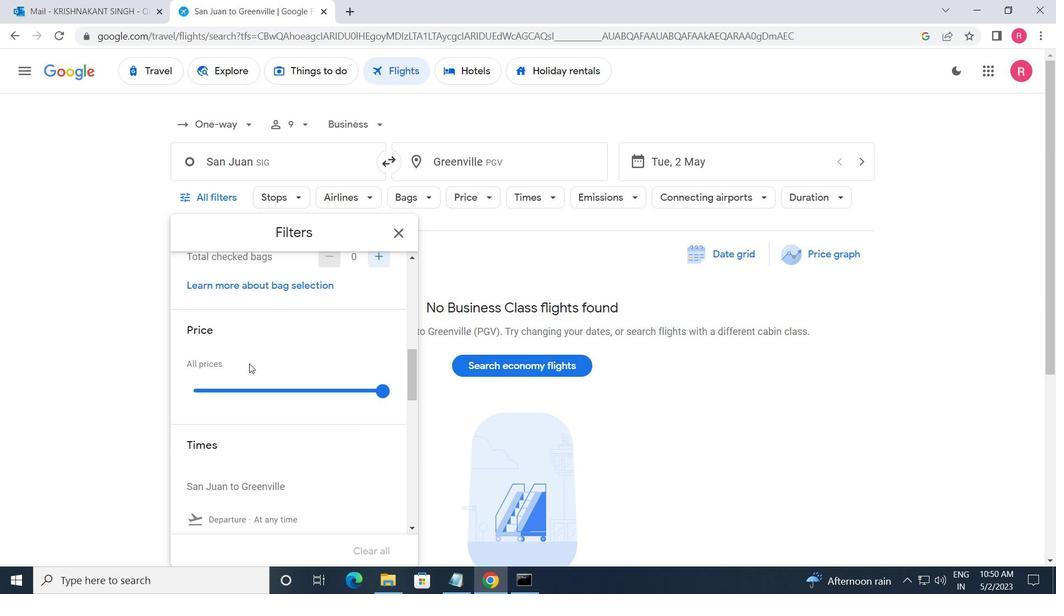 
Action: Mouse moved to (375, 324)
Screenshot: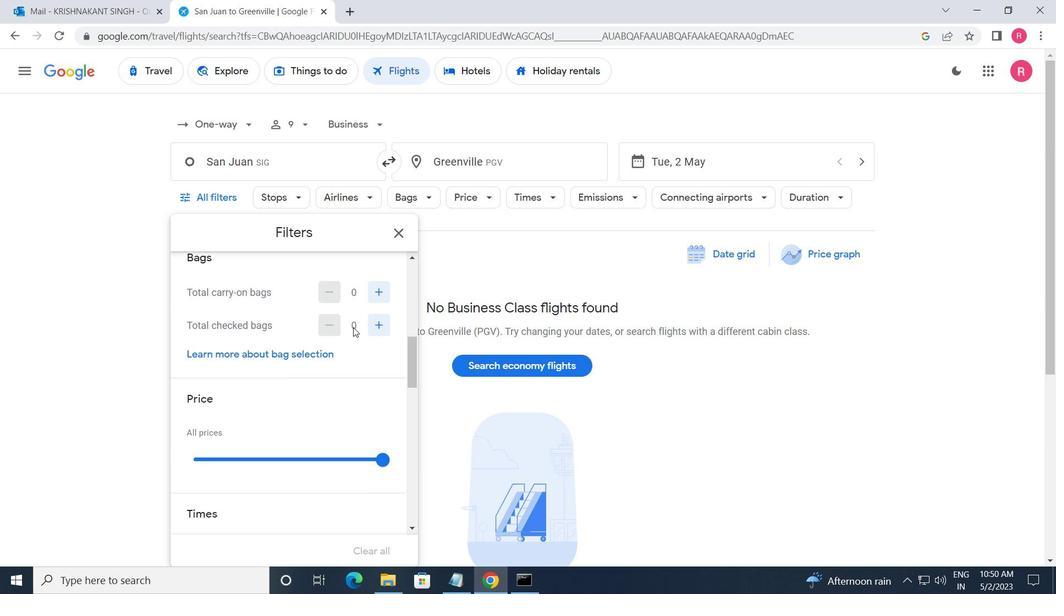 
Action: Mouse pressed left at (375, 324)
Screenshot: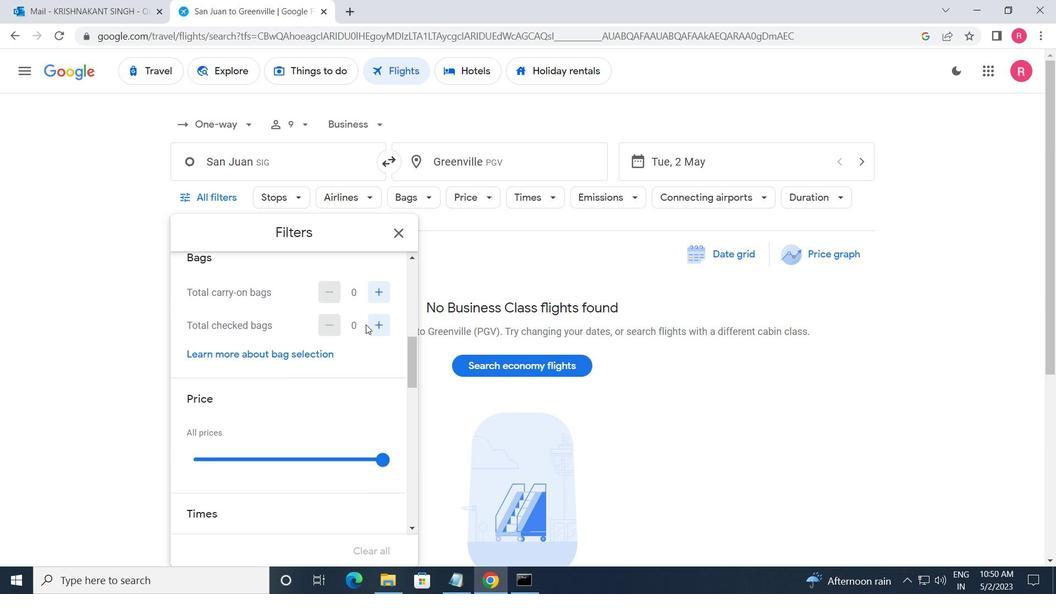 
Action: Mouse pressed left at (375, 324)
Screenshot: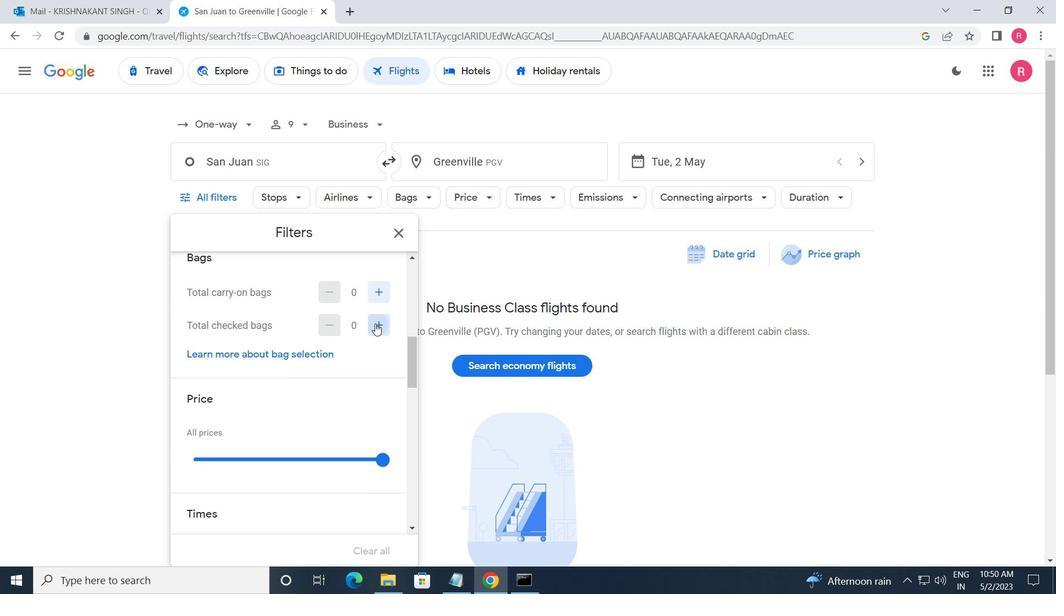
Action: Mouse moved to (377, 342)
Screenshot: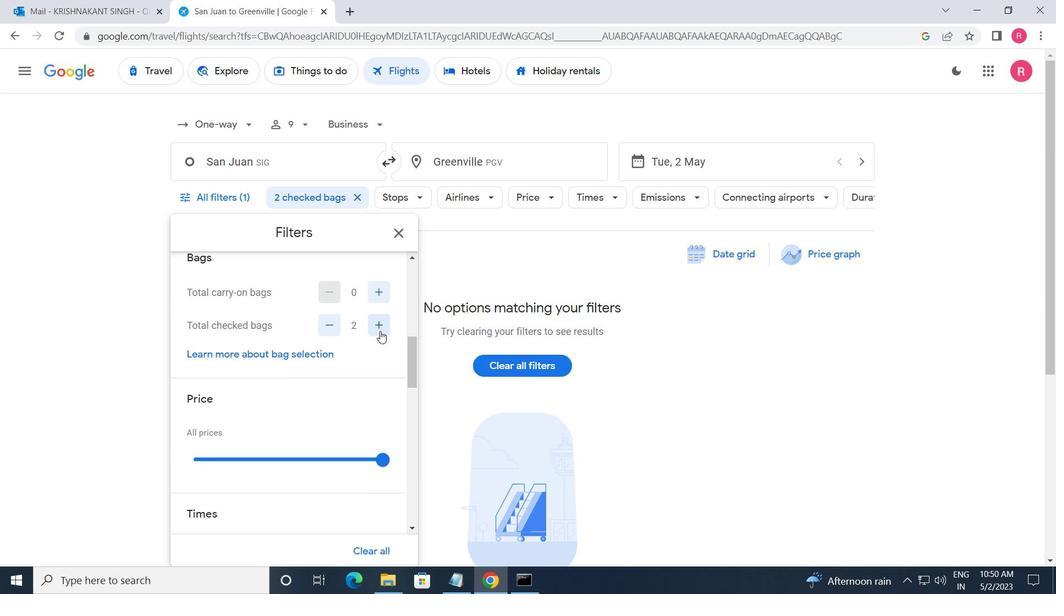
Action: Mouse scrolled (377, 342) with delta (0, 0)
Screenshot: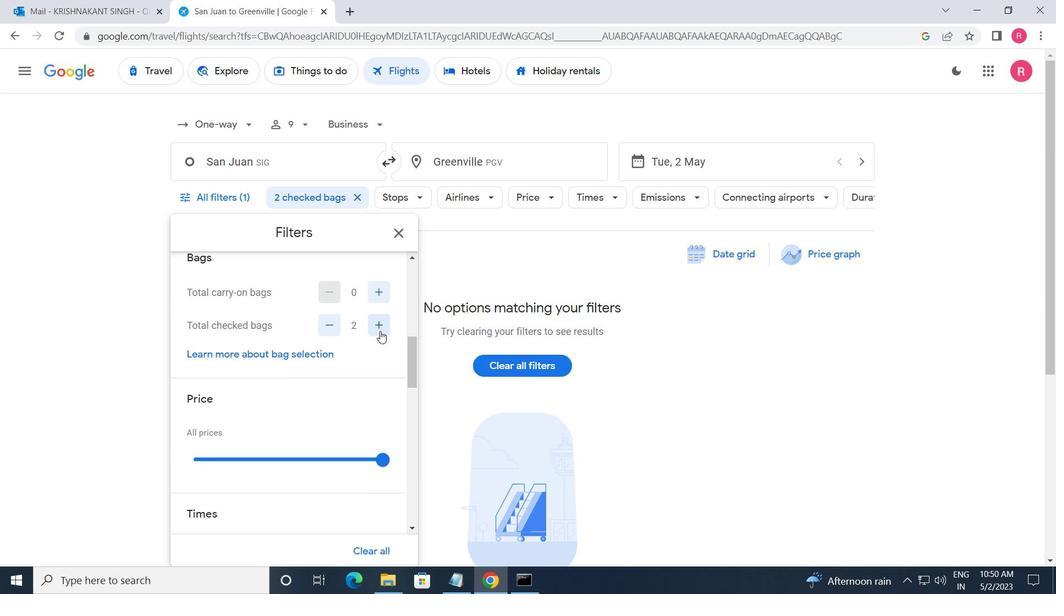 
Action: Mouse moved to (385, 389)
Screenshot: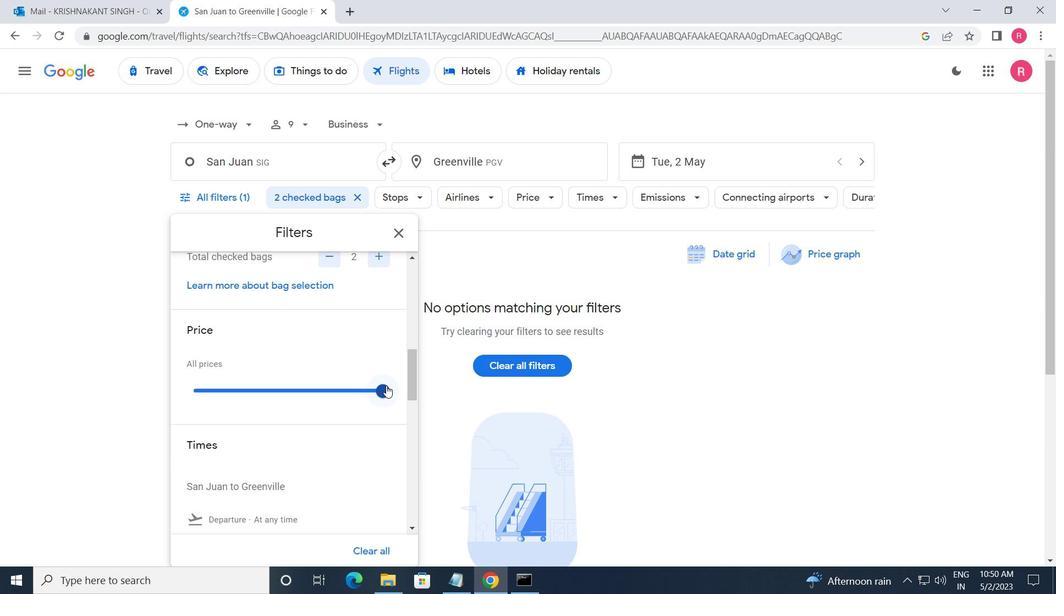 
Action: Mouse pressed left at (385, 389)
Screenshot: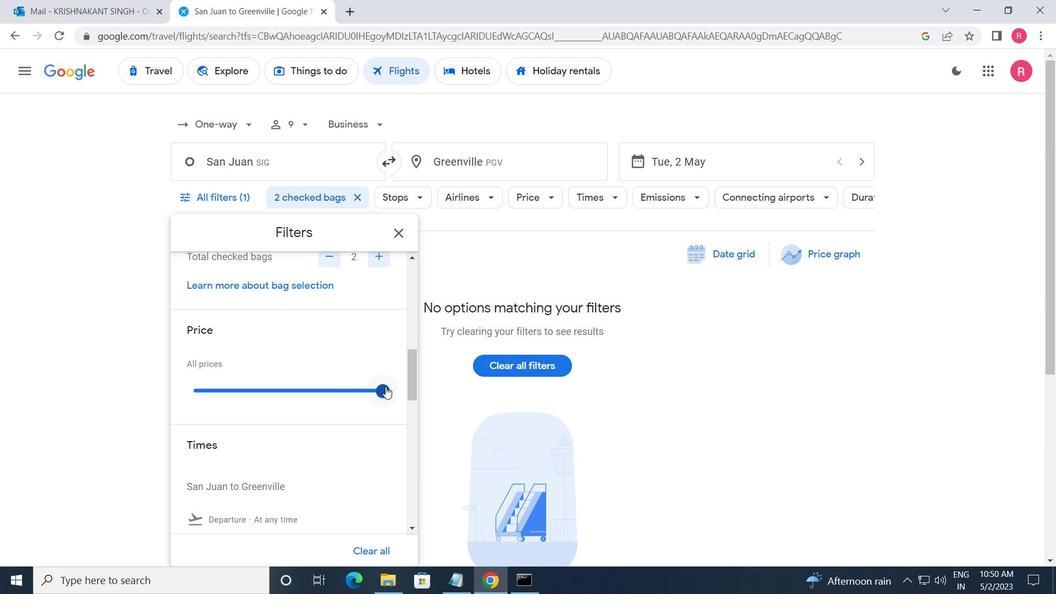 
Action: Mouse moved to (370, 402)
Screenshot: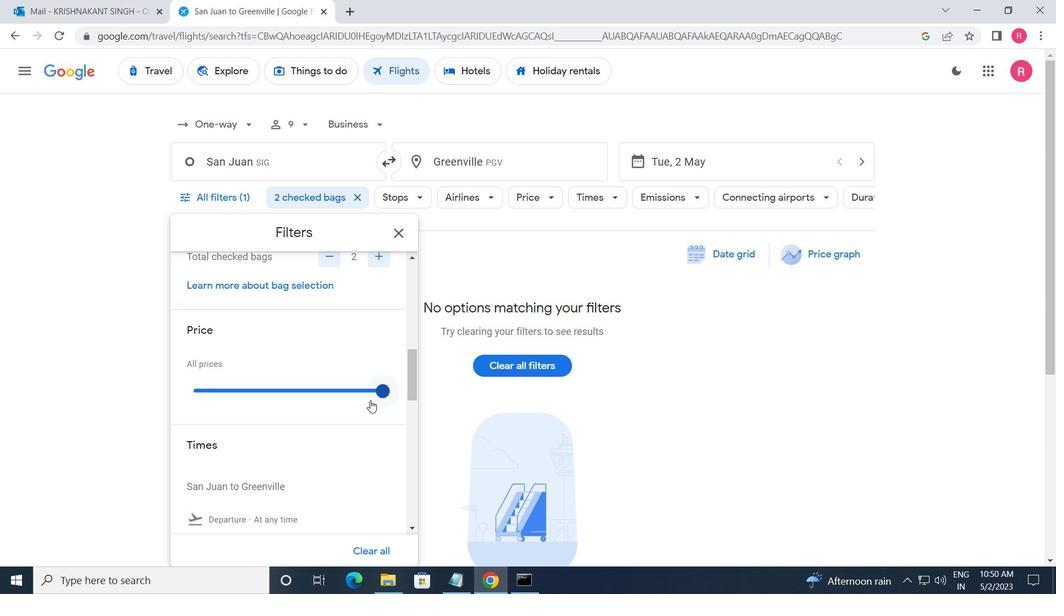 
Action: Mouse scrolled (370, 402) with delta (0, 0)
Screenshot: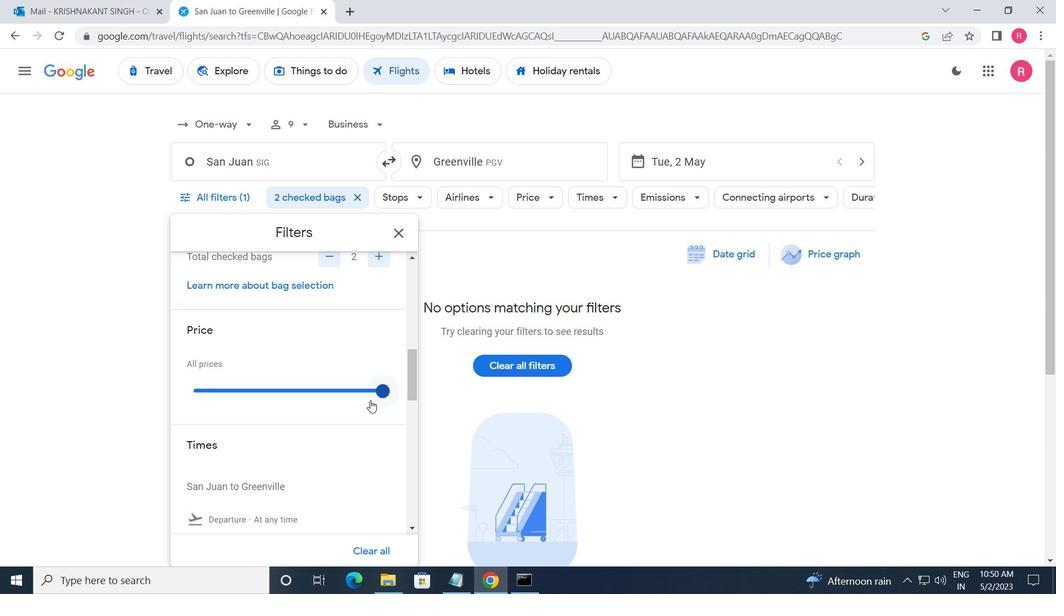 
Action: Mouse moved to (370, 403)
Screenshot: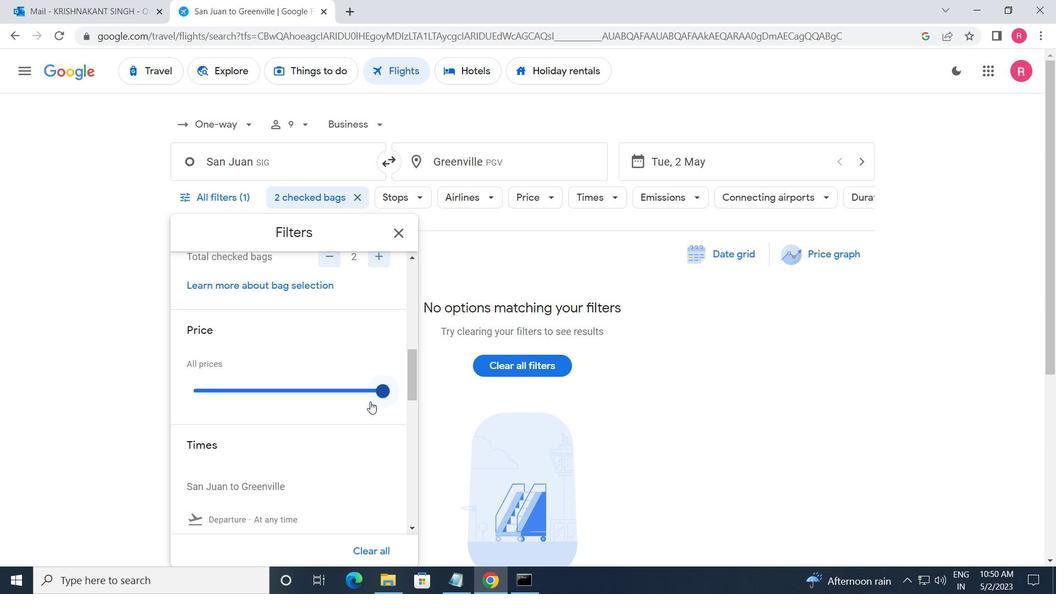 
Action: Mouse scrolled (370, 402) with delta (0, 0)
Screenshot: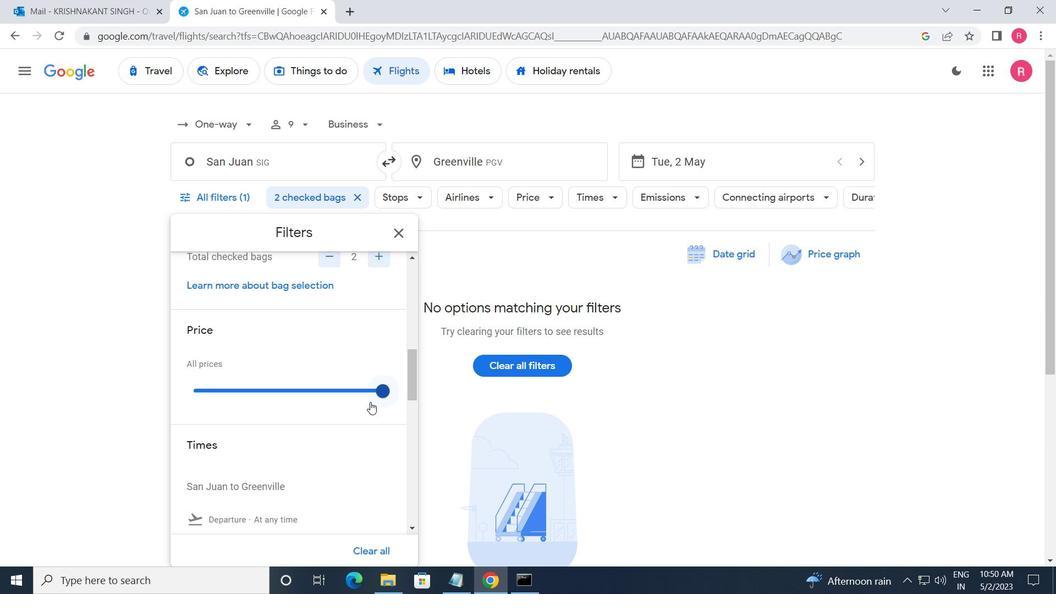 
Action: Mouse moved to (193, 411)
Screenshot: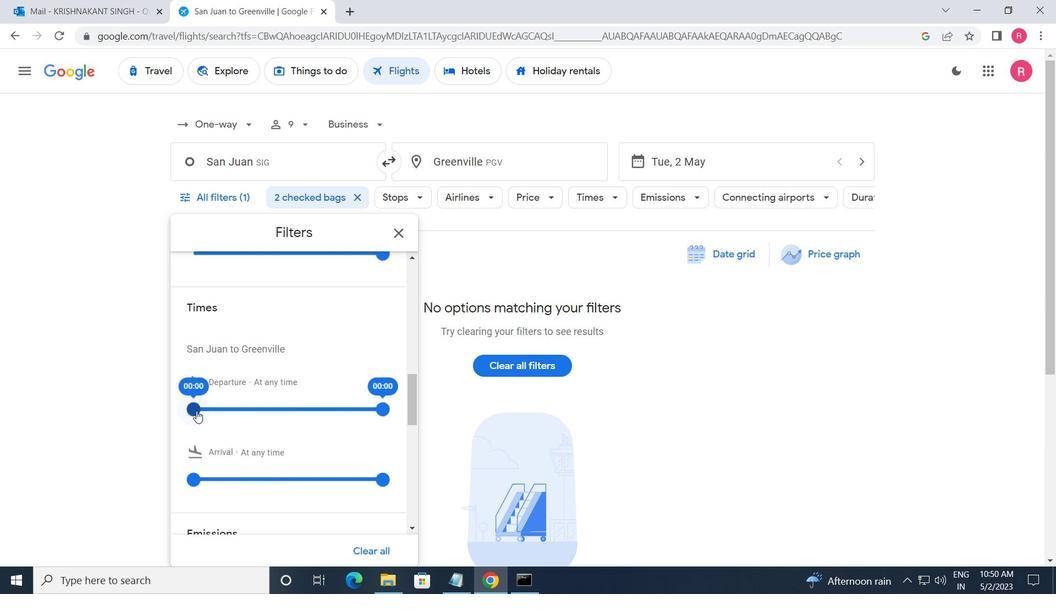 
Action: Mouse pressed left at (193, 411)
Screenshot: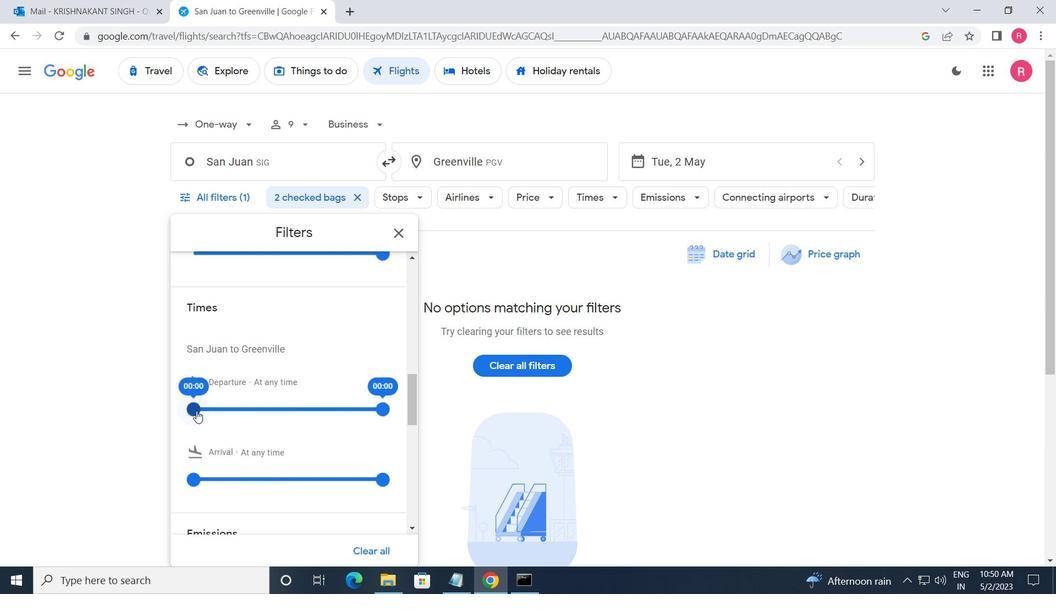 
Action: Mouse moved to (381, 416)
Screenshot: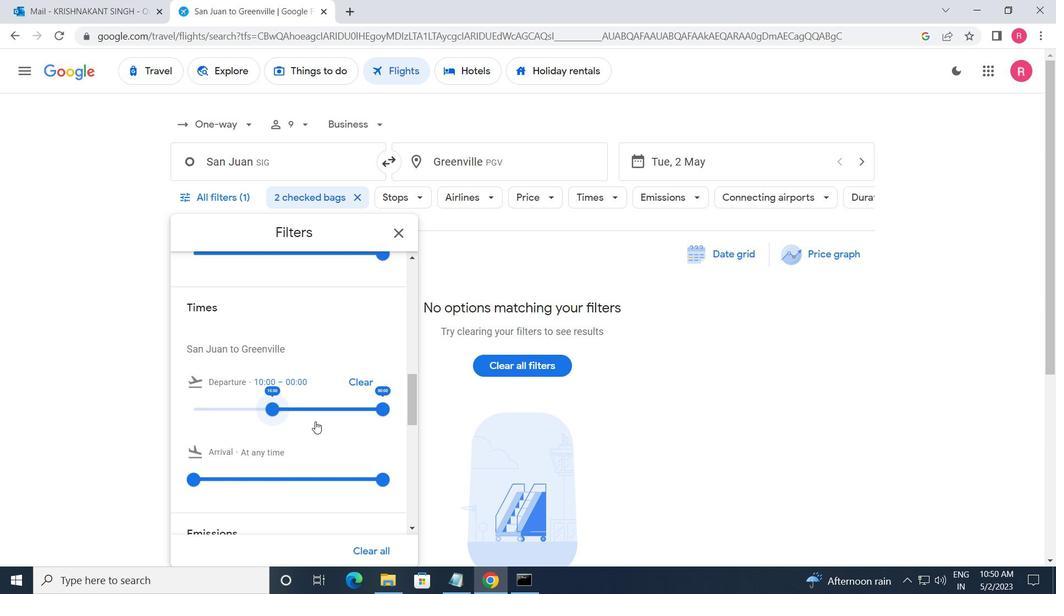 
Action: Mouse pressed left at (381, 416)
Screenshot: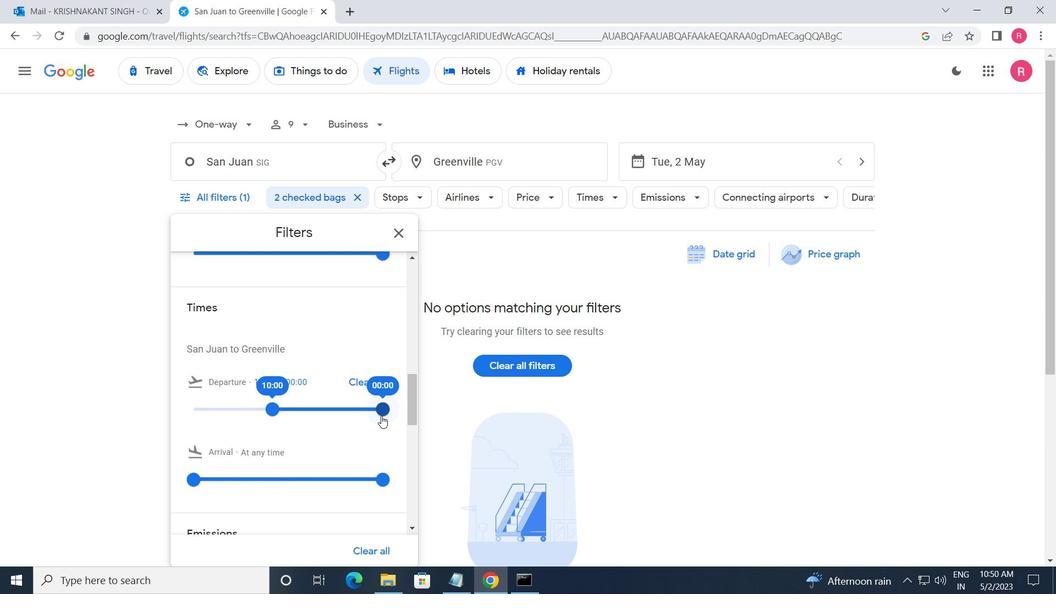 
Action: Mouse moved to (391, 236)
Screenshot: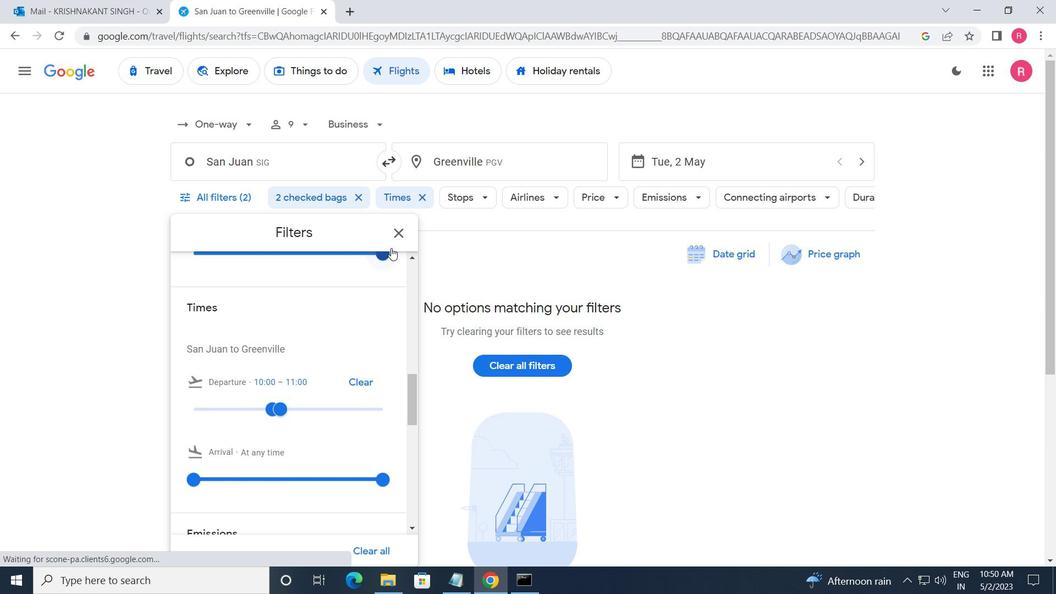 
Action: Mouse pressed left at (391, 236)
Screenshot: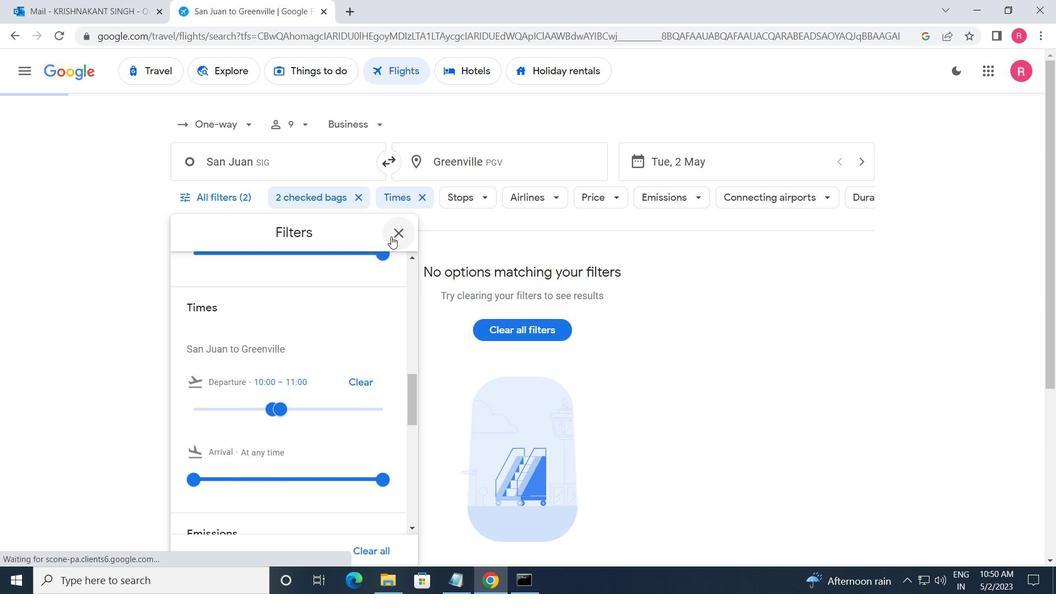 
Action: Mouse moved to (250, 188)
Screenshot: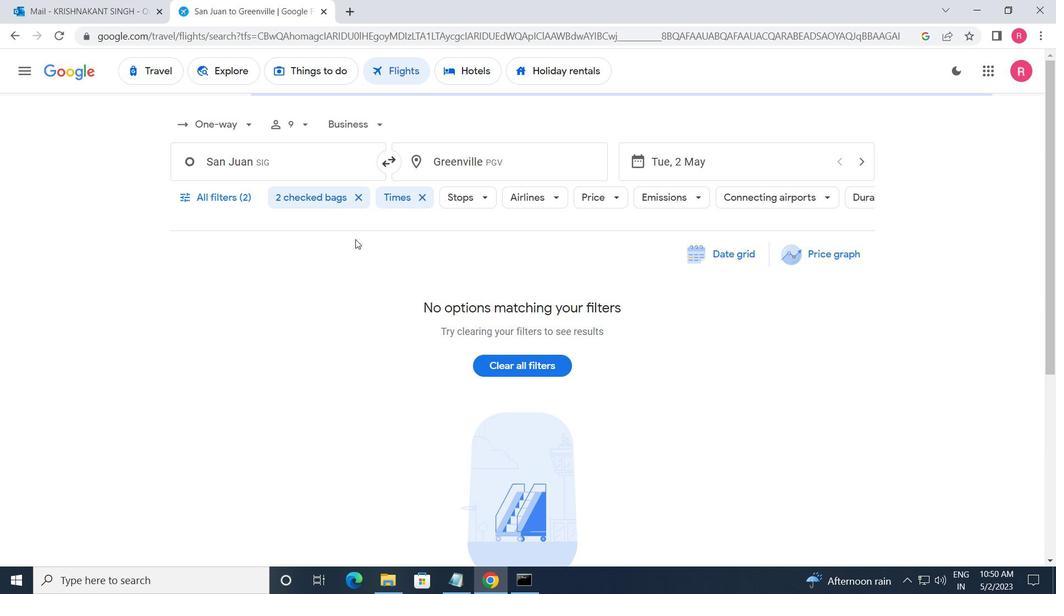 
